 Task: Open a blank google sheet and write heading  Money ManagerAdd Descriptions in a column and its values below  'Salary, Rent, Groceries, Utilities, Dining out, Transportation & Entertainment. 'Add Categories in next column and its values below  Income, Expense, Expense, Expense, Expense, Expense & Expense. Add Amount in next column and its values below  $2,500, $800, $200, $100, $50, $30 & $100Add Dates in next column and its values below  2023-05-01, 2023-05-05, 2023-05-10, 2023-05-15, 2023-05-20, 2023-05-25 & 2023-05-31Save page DashboardFinAnalyticsbook
Action: Mouse moved to (241, 165)
Screenshot: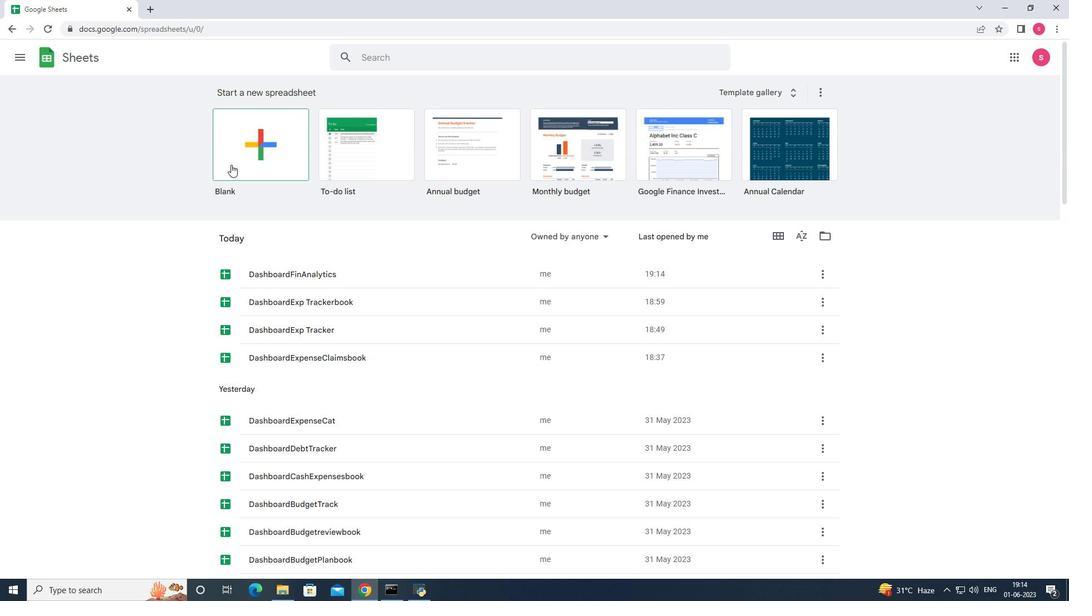 
Action: Mouse pressed left at (241, 165)
Screenshot: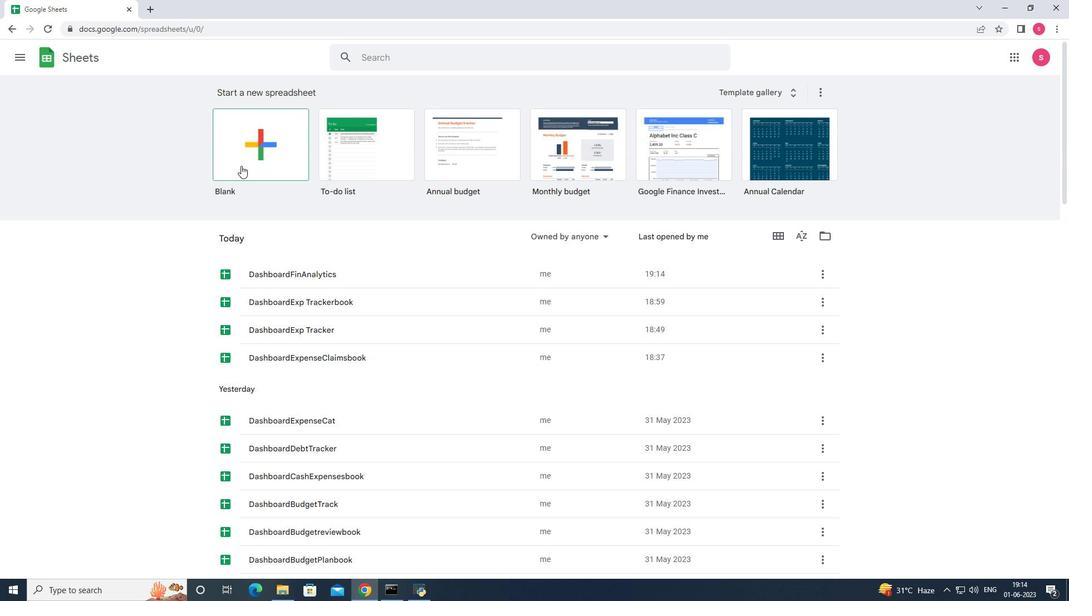 
Action: Key pressed <Key.shift>Money<Key.space><Key.shift>m<Key.backspace><Key.shift>Manager<Key.enter><Key.shift>Descriptions<Key.enter><Key.shift><Key.shift><Key.shift>Salary<Key.enter><Key.shift>Rent<Key.enter><Key.shift><Key.shift><Key.shift><Key.shift><Key.shift><Key.shift><Key.shift><Key.shift><Key.shift><Key.shift><Key.shift><Key.shift>Groceries<Key.enter><Key.shift><Key.shift>Utilities<Key.enter><Key.shift><Key.shift><Key.shift><Key.shift><Key.shift><Key.shift><Key.shift><Key.shift><Key.shift><Key.shift><Key.shift><Key.shift>Dining<Key.space><Key.shift>Out<Key.enter><Key.shift>Transportation<Key.enter><Key.shift>Entertainment<Key.enter><Key.right><Key.up><Key.up><Key.up><Key.up><Key.up><Key.up><Key.up><Key.up><Key.shift><Key.shift><Key.shift><Key.shift>Categories<Key.enter><Key.shift><Key.shift><Key.shift><Key.shift><Key.shift><Key.shift><Key.shift><Key.shift><Key.shift><Key.shift><Key.shift><Key.shift><Key.shift><Key.shift><Key.shift><Key.shift><Key.shift><Key.shift><Key.shift><Key.shift><Key.shift><Key.shift><Key.shift><Key.shift>i<Key.backspace><Key.shift><Key.shift><Key.shift><Key.shift>Income<Key.enter><Key.shift>Expense<Key.enter><Key.shift>Expense<Key.enter><Key.shift>Expense<Key.enter><Key.shift>Expense<Key.enter><Key.shift>Expense<Key.enter><Key.shift>Expense<Key.enter><Key.right><Key.up><Key.up><Key.up><Key.up><Key.up><Key.up><Key.up><Key.up><Key.shift>Amount<Key.enter>2500<Key.enter>800<Key.enter>200<Key.enter>100<Key.enter>50<Key.enter>30<Key.enter>100<Key.right>
Screenshot: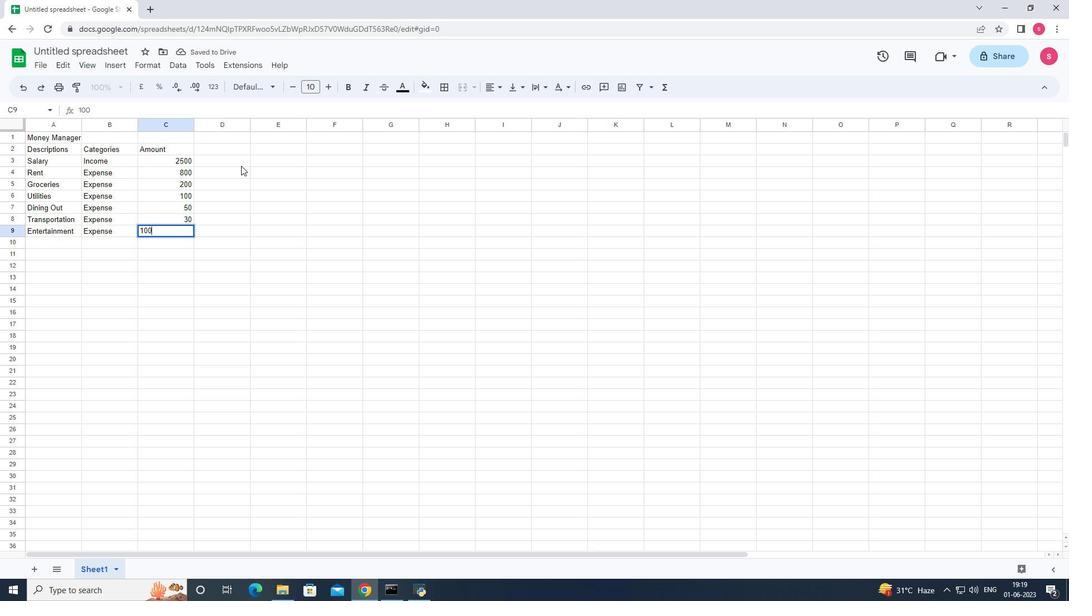 
Action: Mouse moved to (155, 165)
Screenshot: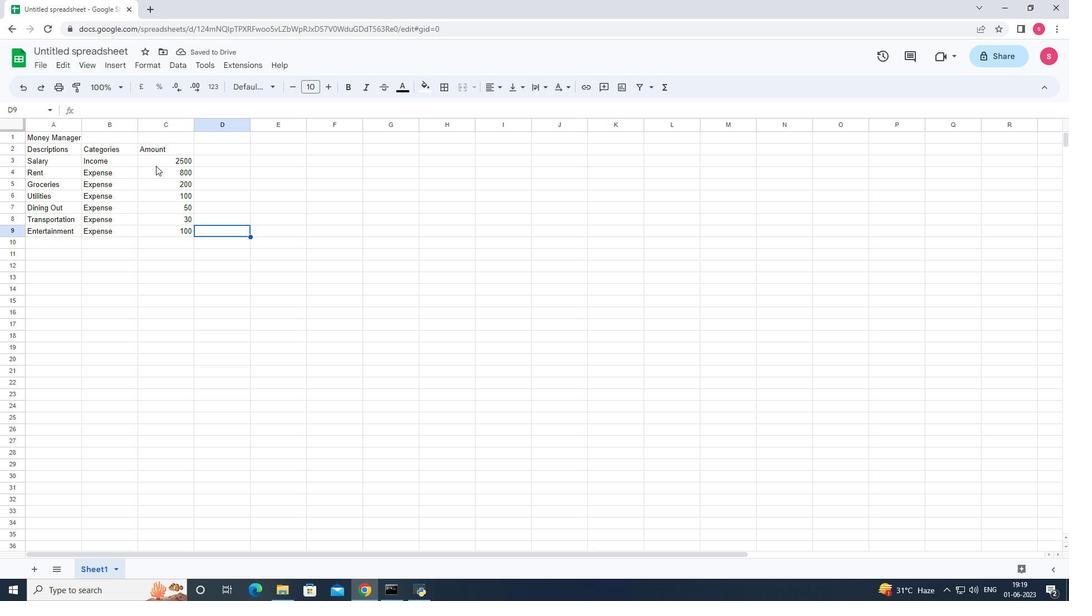 
Action: Mouse pressed left at (155, 165)
Screenshot: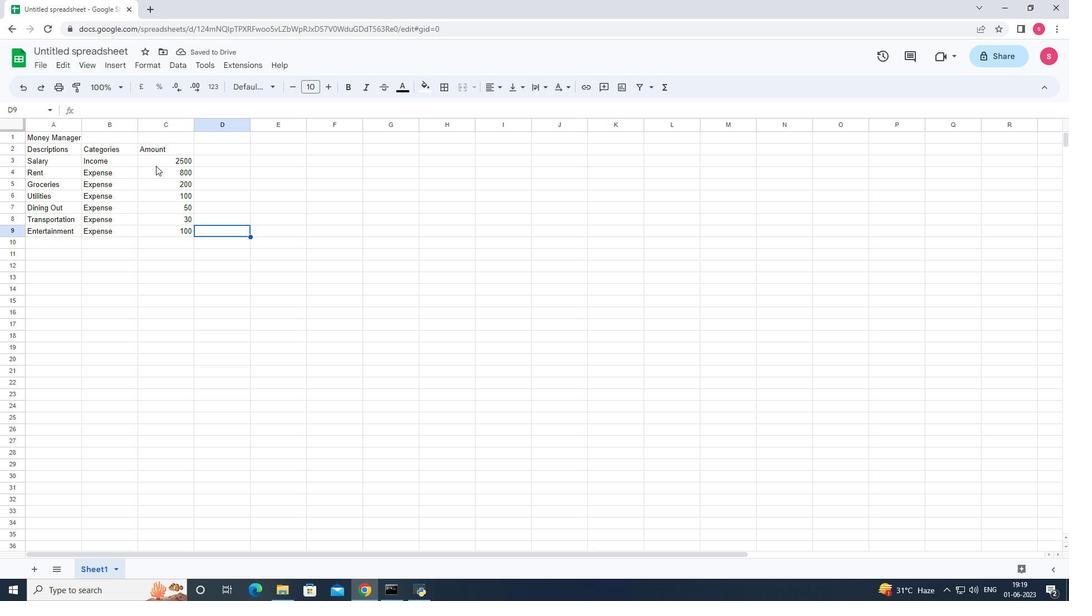 
Action: Mouse moved to (147, 69)
Screenshot: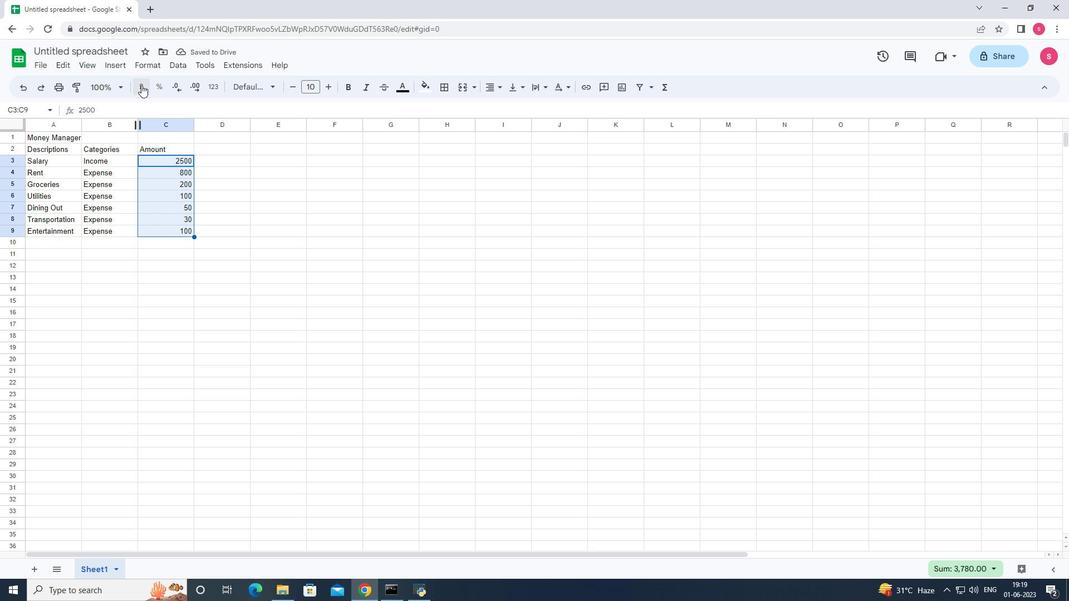 
Action: Mouse pressed left at (147, 69)
Screenshot: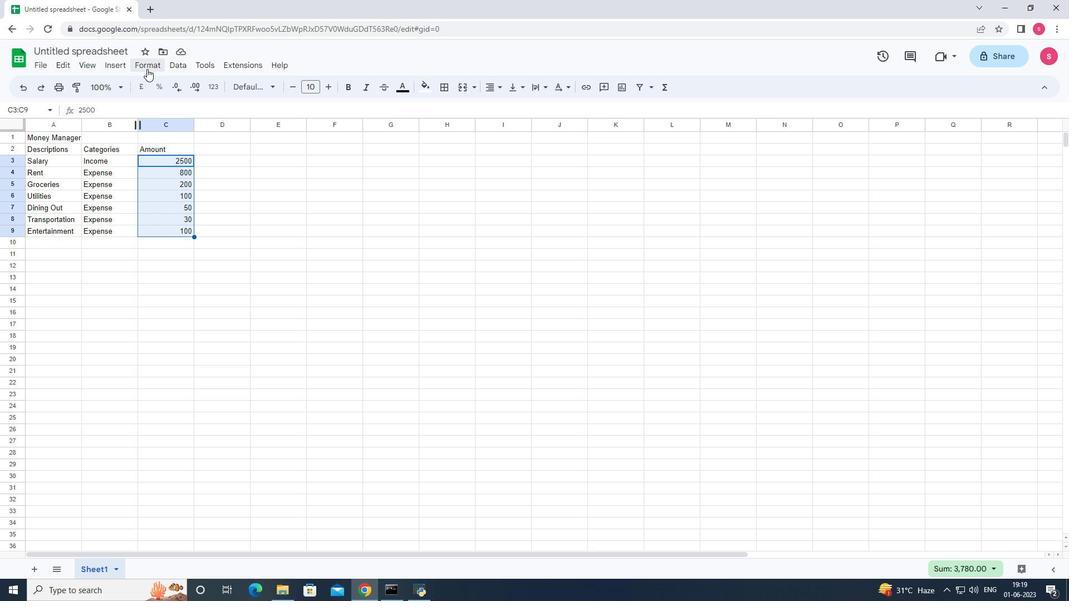 
Action: Mouse moved to (162, 111)
Screenshot: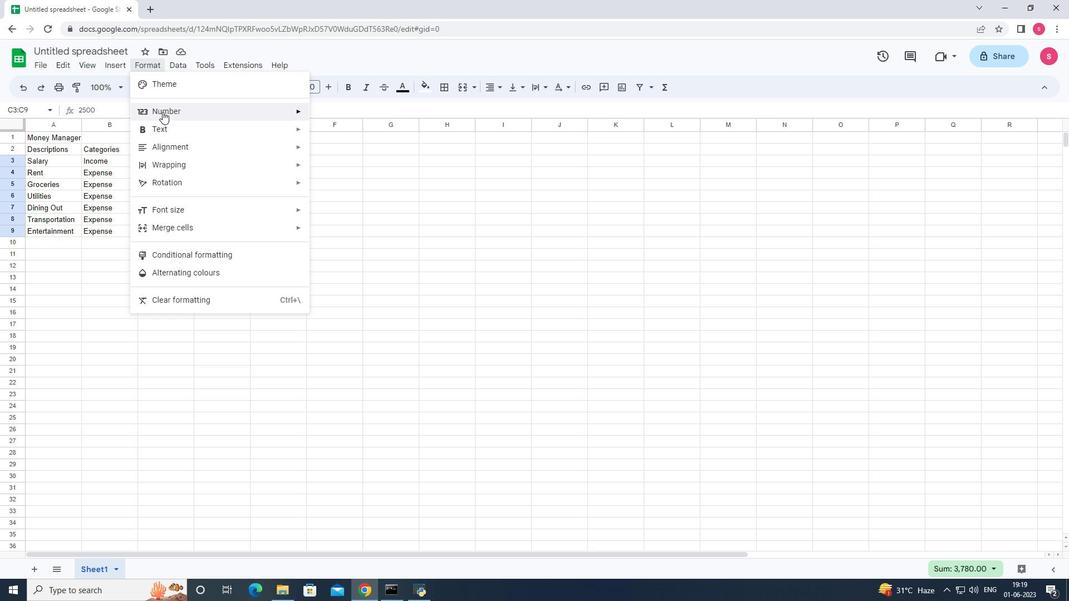 
Action: Mouse pressed left at (162, 111)
Screenshot: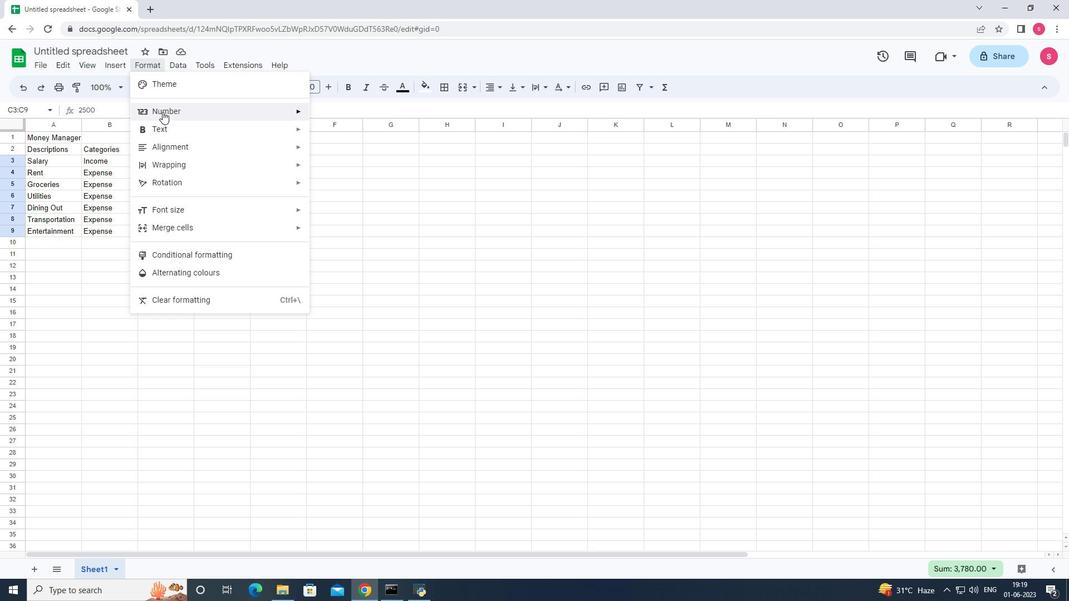 
Action: Mouse moved to (279, 115)
Screenshot: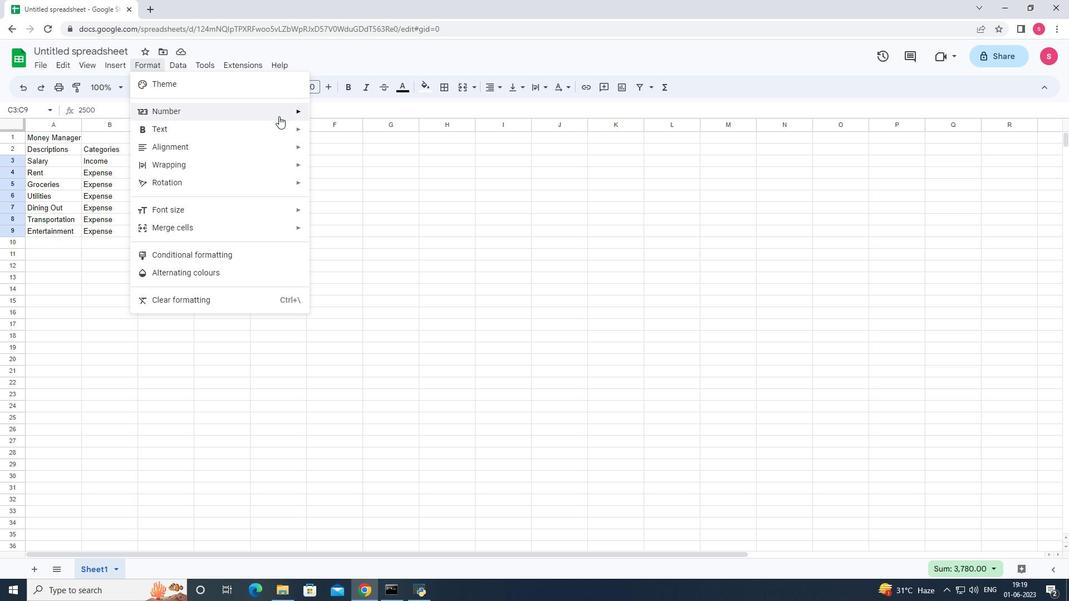 
Action: Mouse pressed left at (279, 115)
Screenshot: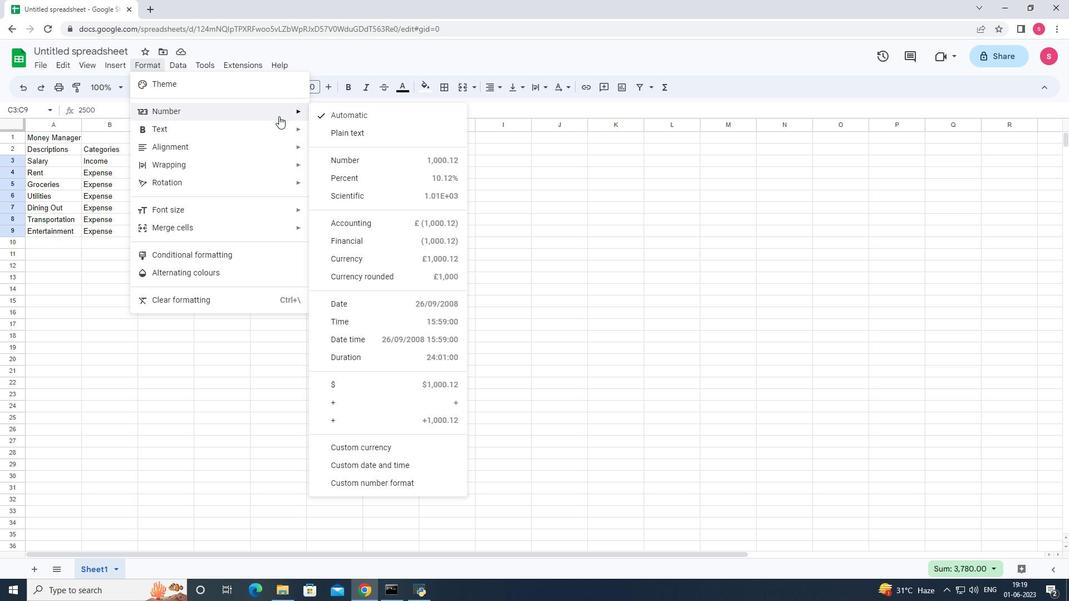 
Action: Mouse moved to (311, 147)
Screenshot: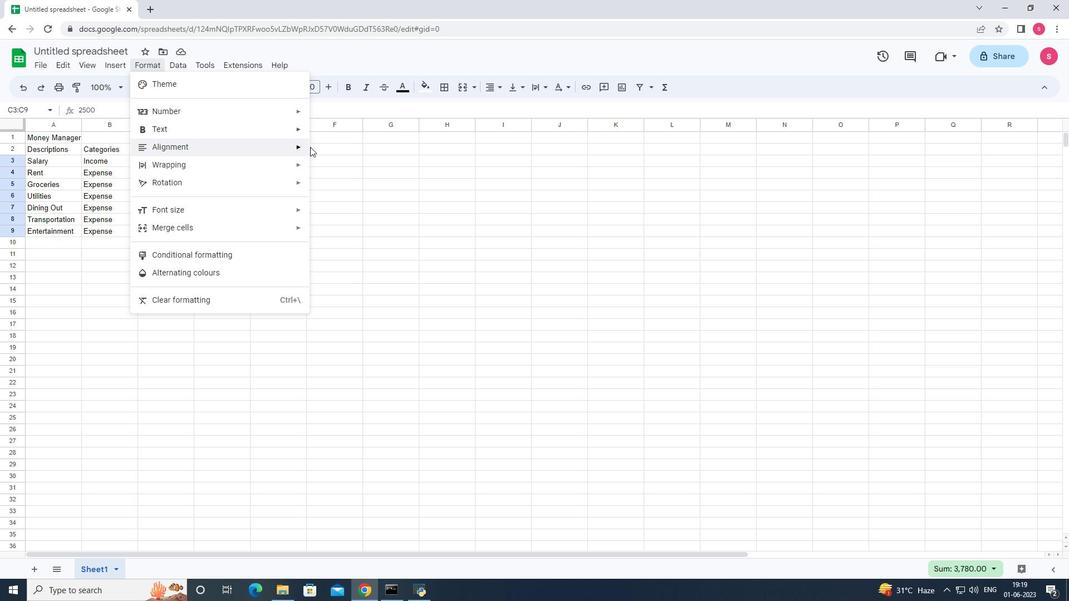 
Action: Mouse pressed right at (311, 147)
Screenshot: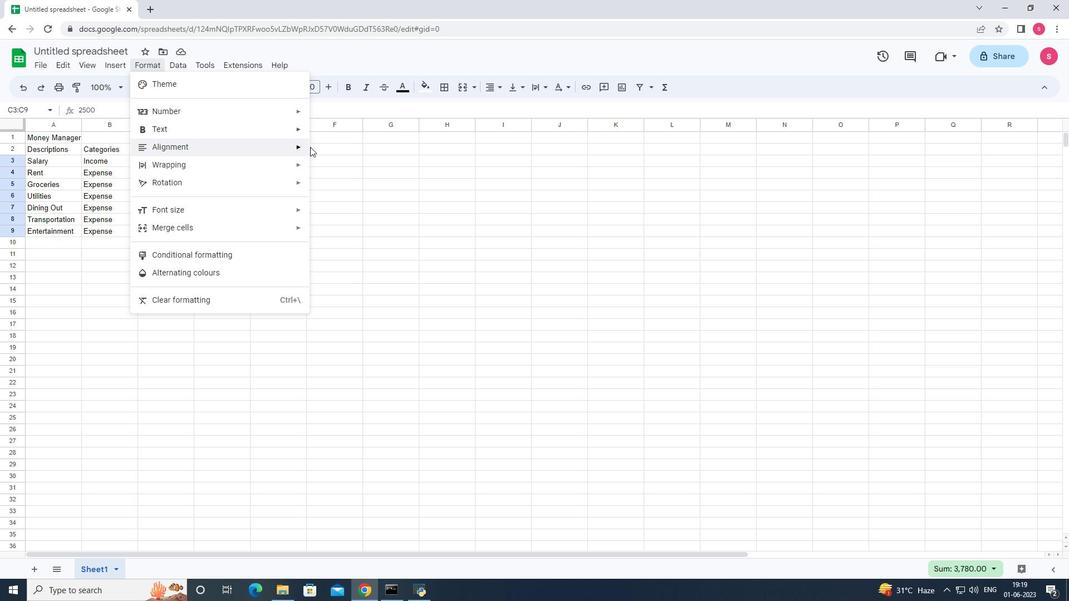 
Action: Mouse moved to (158, 63)
Screenshot: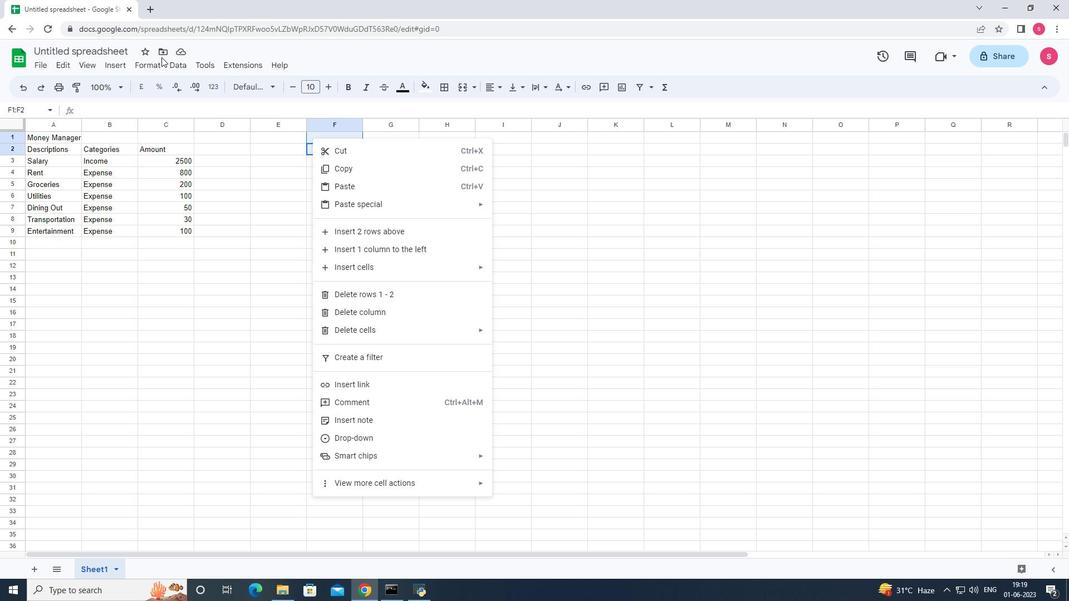 
Action: Mouse pressed left at (158, 63)
Screenshot: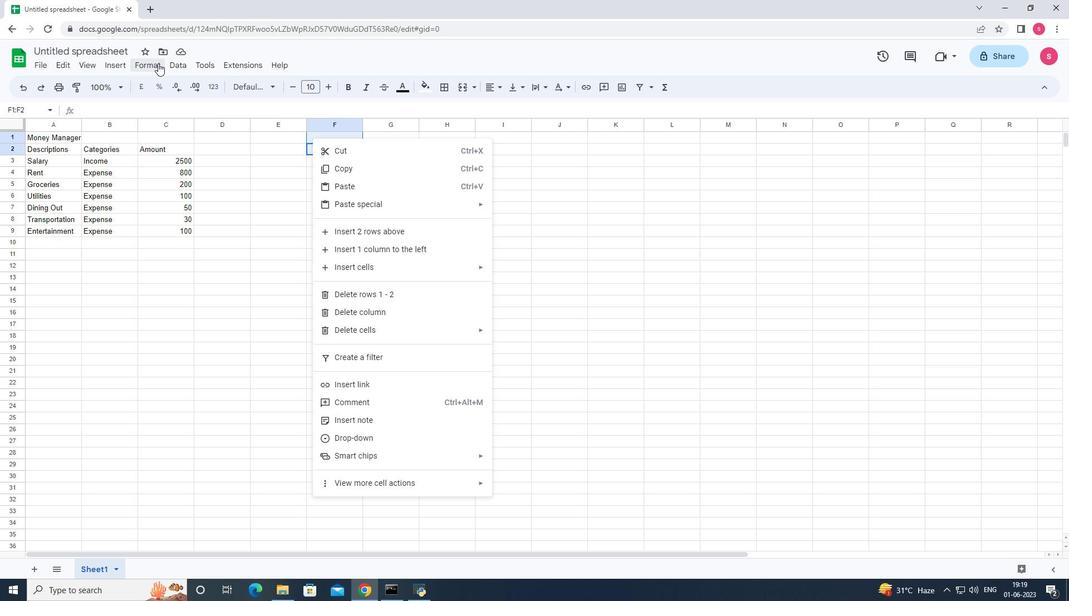 
Action: Mouse moved to (214, 120)
Screenshot: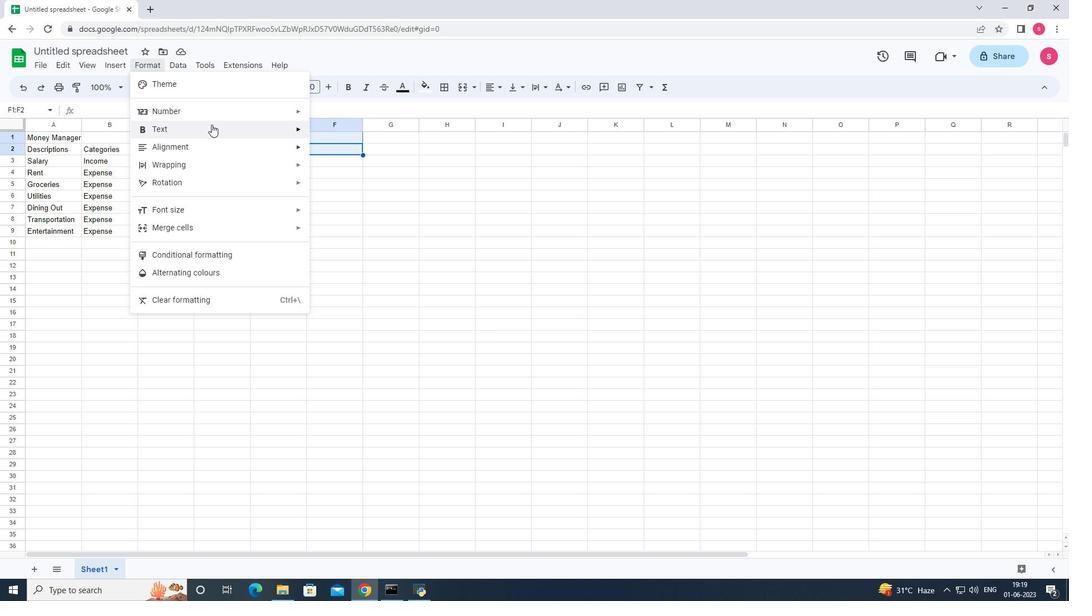 
Action: Mouse pressed left at (214, 120)
Screenshot: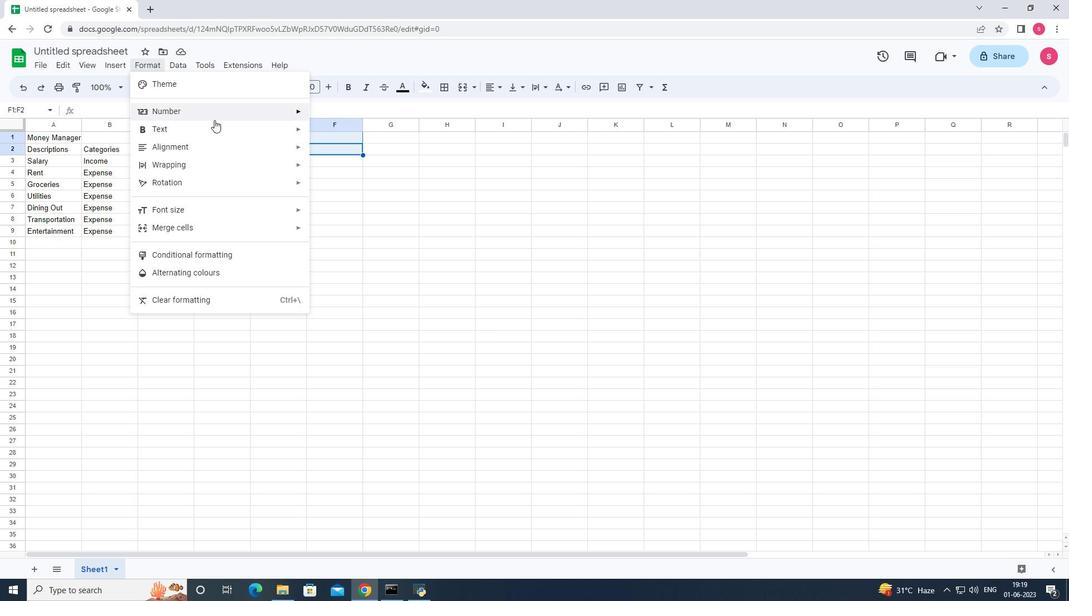 
Action: Mouse moved to (372, 450)
Screenshot: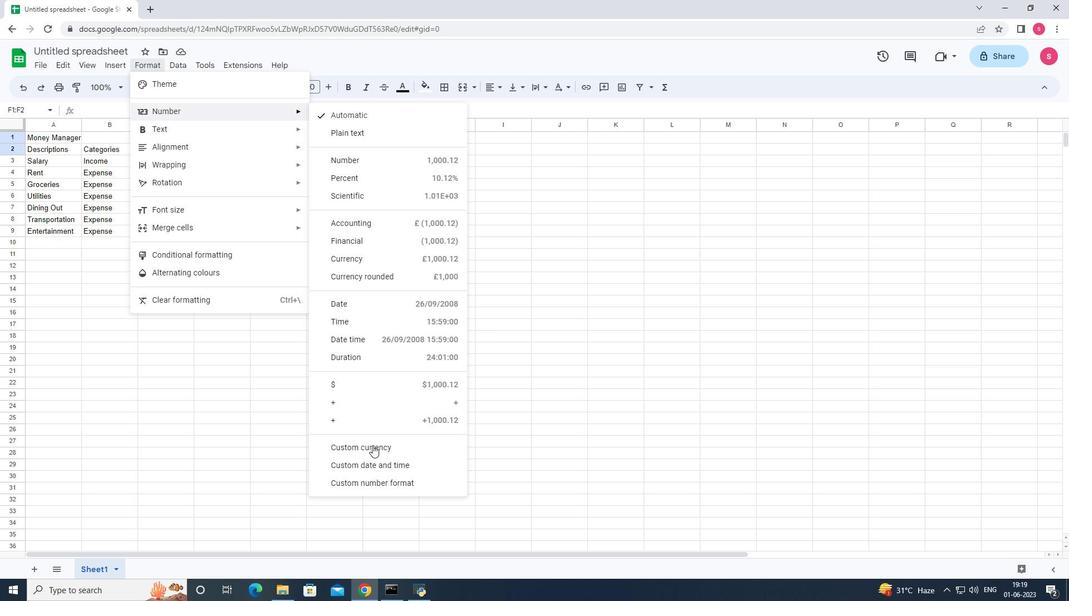 
Action: Mouse pressed left at (372, 450)
Screenshot: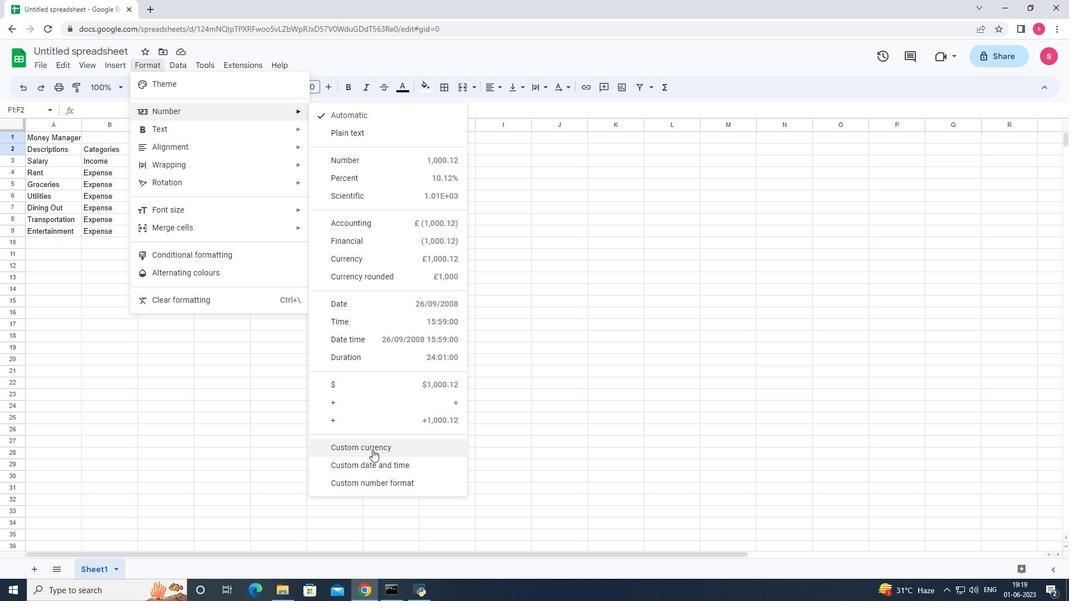 
Action: Mouse moved to (541, 253)
Screenshot: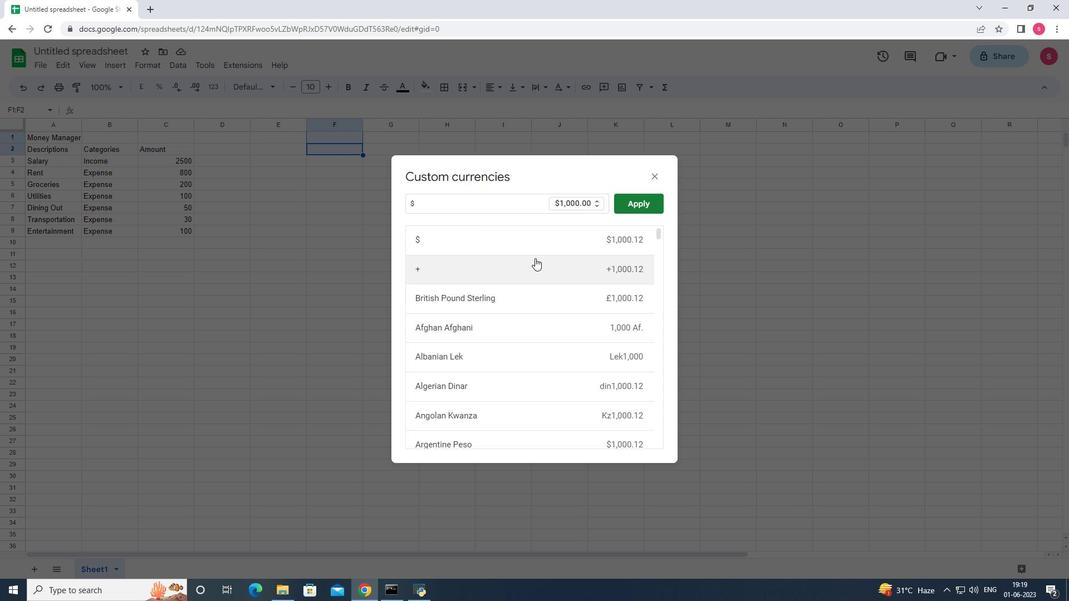 
Action: Mouse pressed left at (541, 253)
Screenshot: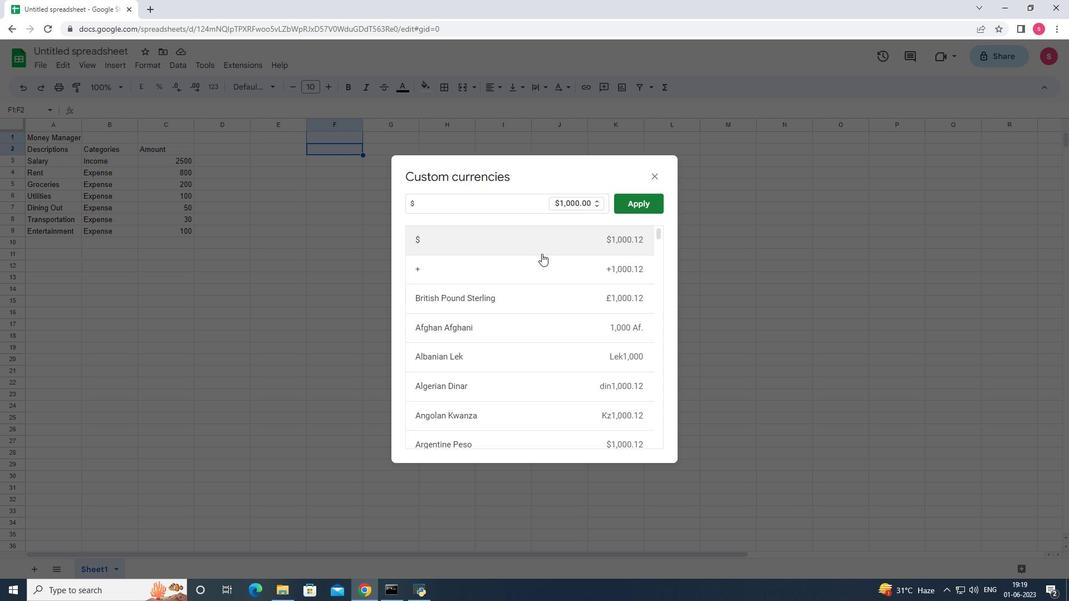 
Action: Mouse moved to (632, 206)
Screenshot: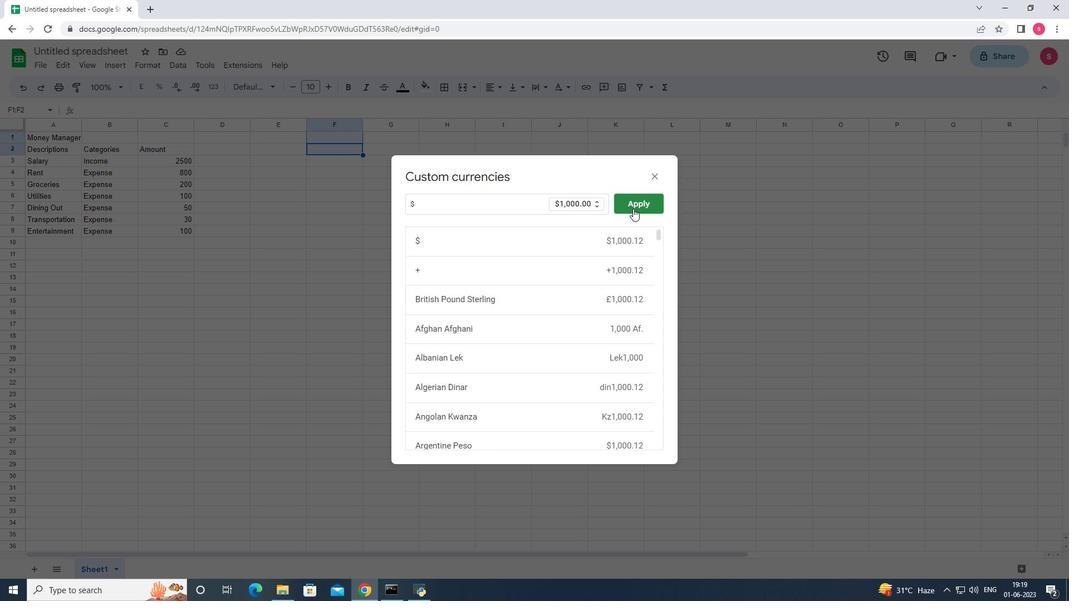 
Action: Mouse pressed left at (632, 206)
Screenshot: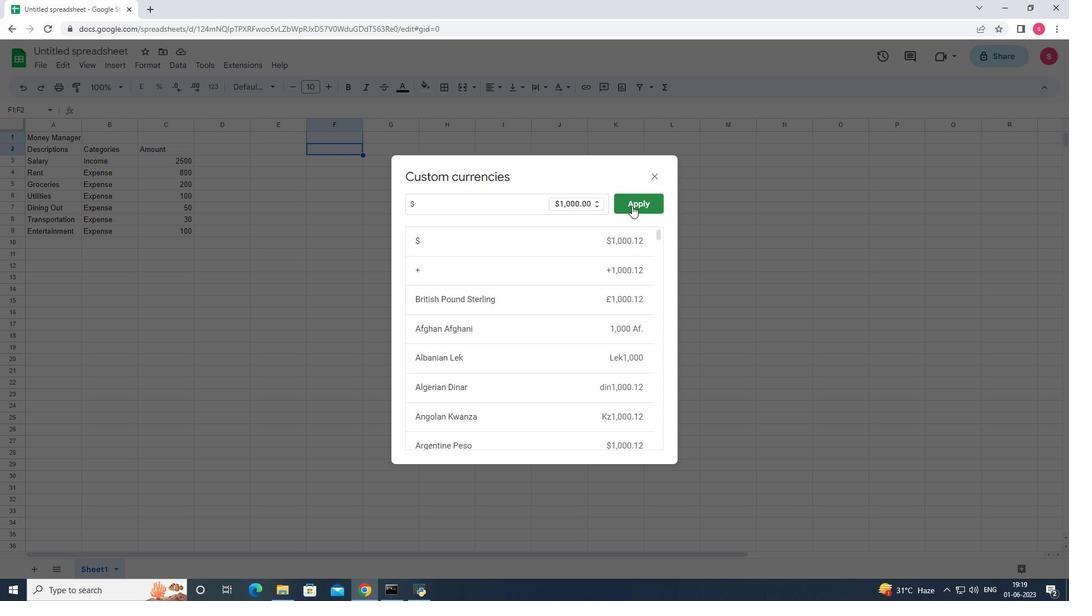 
Action: Mouse moved to (165, 161)
Screenshot: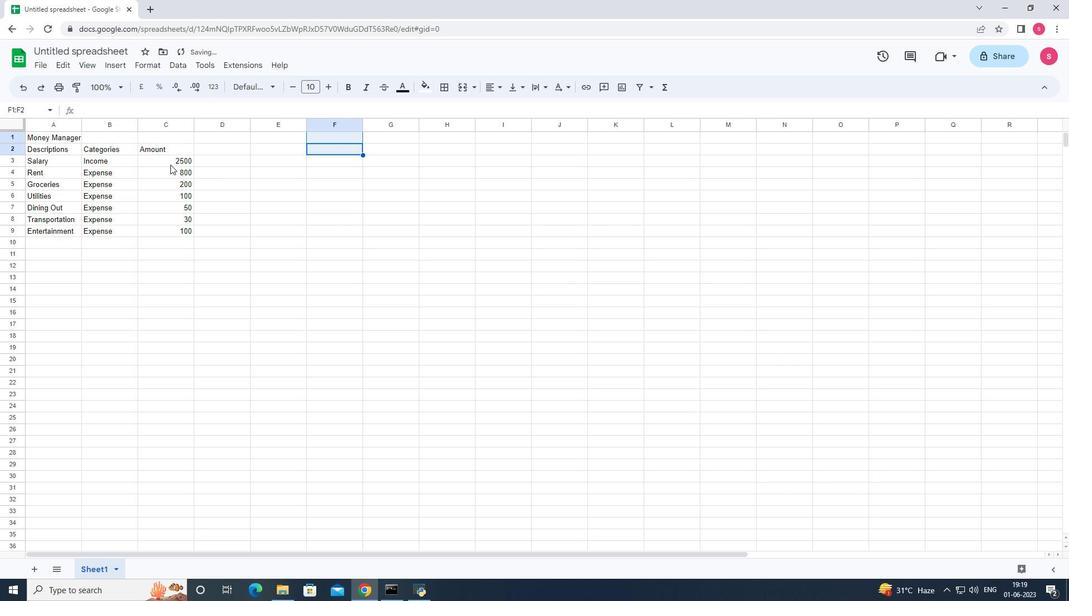 
Action: Mouse pressed left at (165, 161)
Screenshot: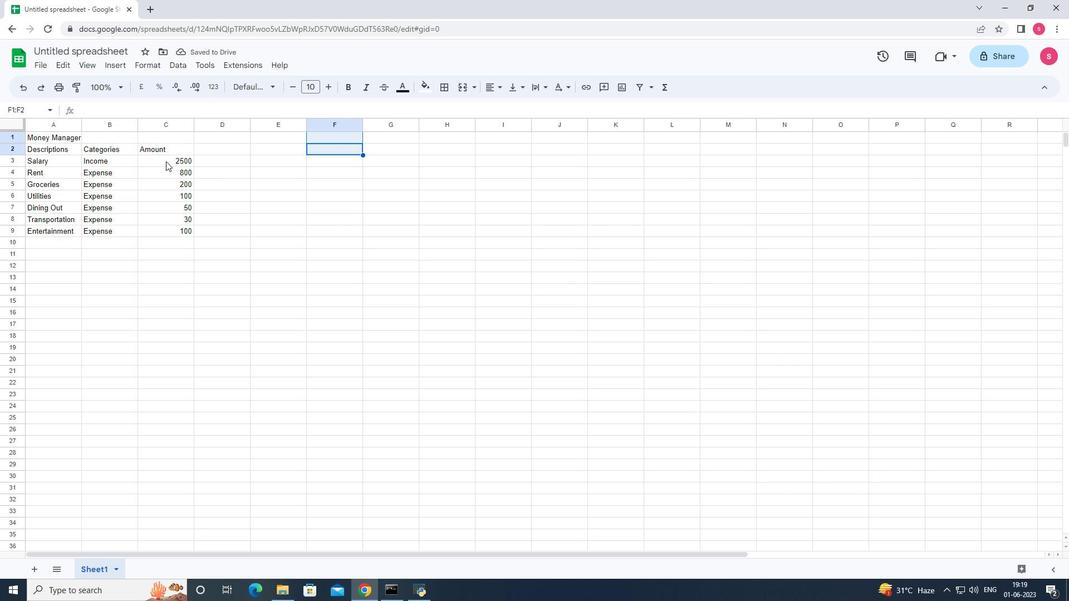 
Action: Mouse moved to (150, 64)
Screenshot: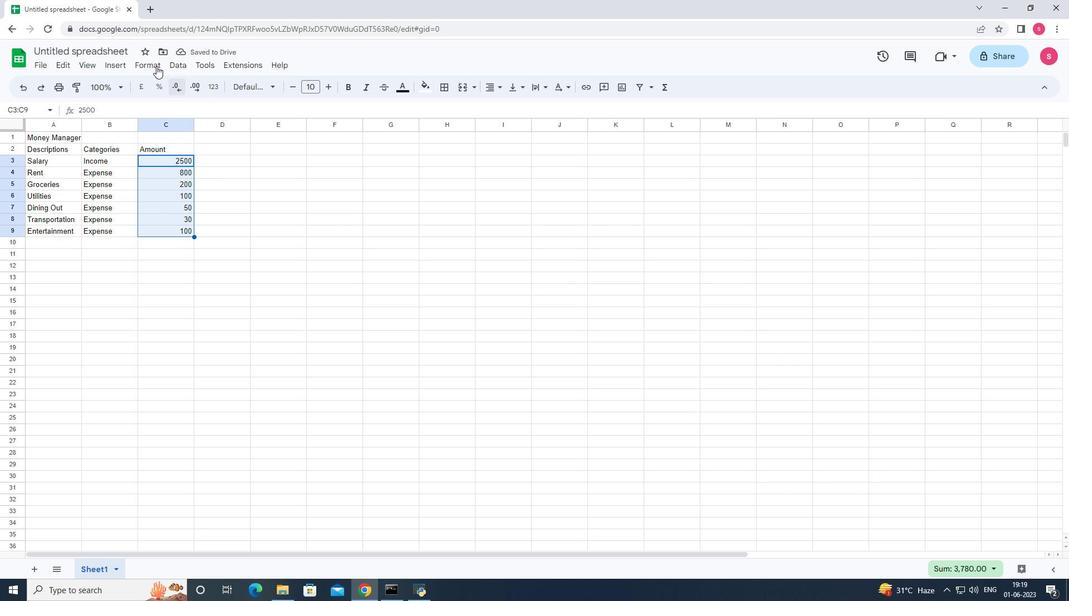 
Action: Mouse pressed left at (150, 64)
Screenshot: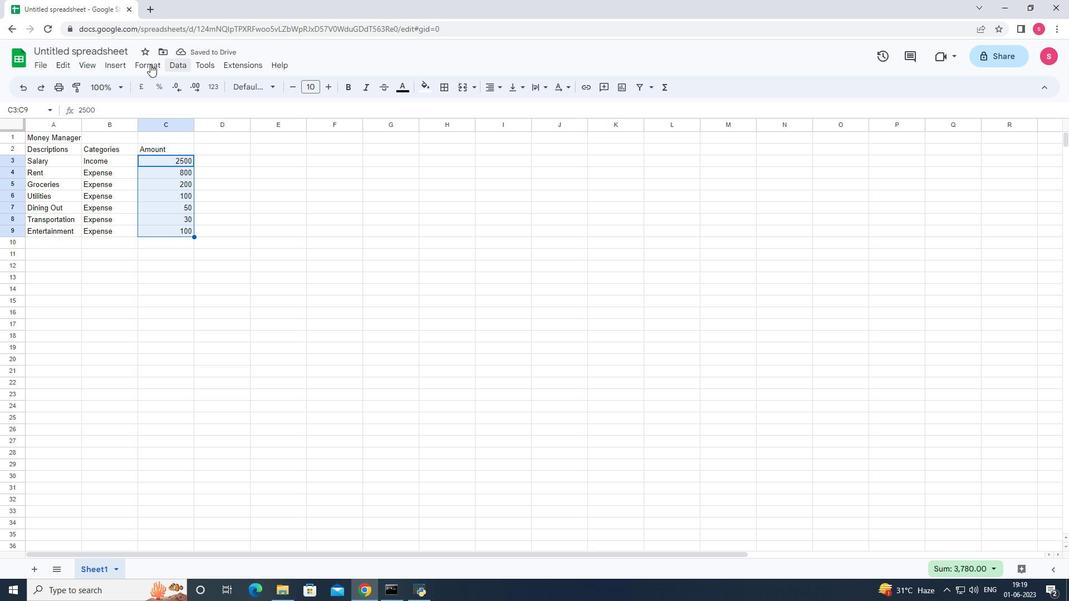 
Action: Mouse moved to (188, 115)
Screenshot: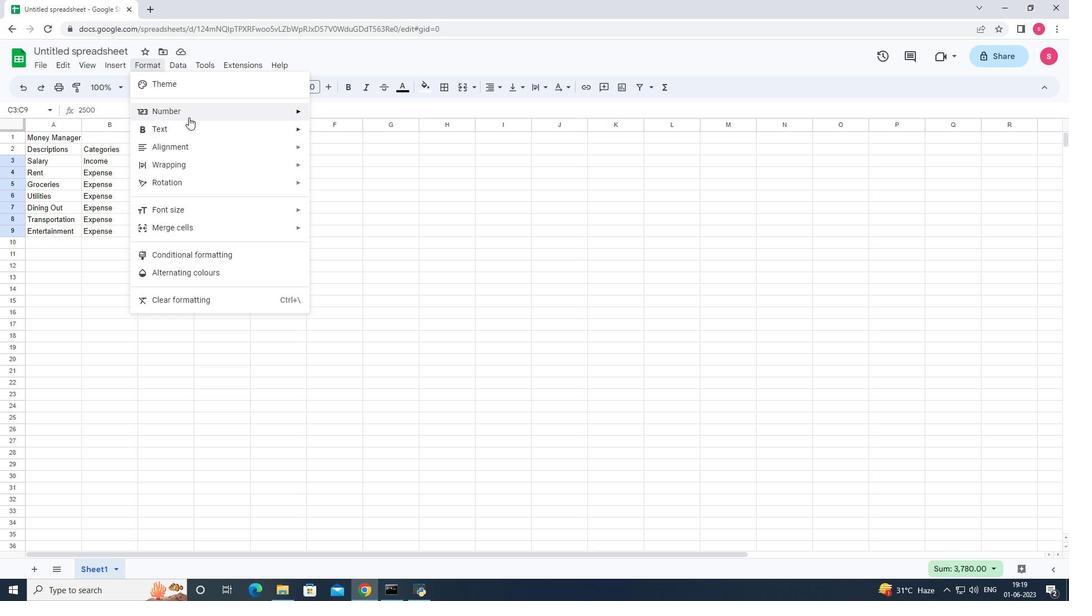 
Action: Mouse pressed left at (188, 115)
Screenshot: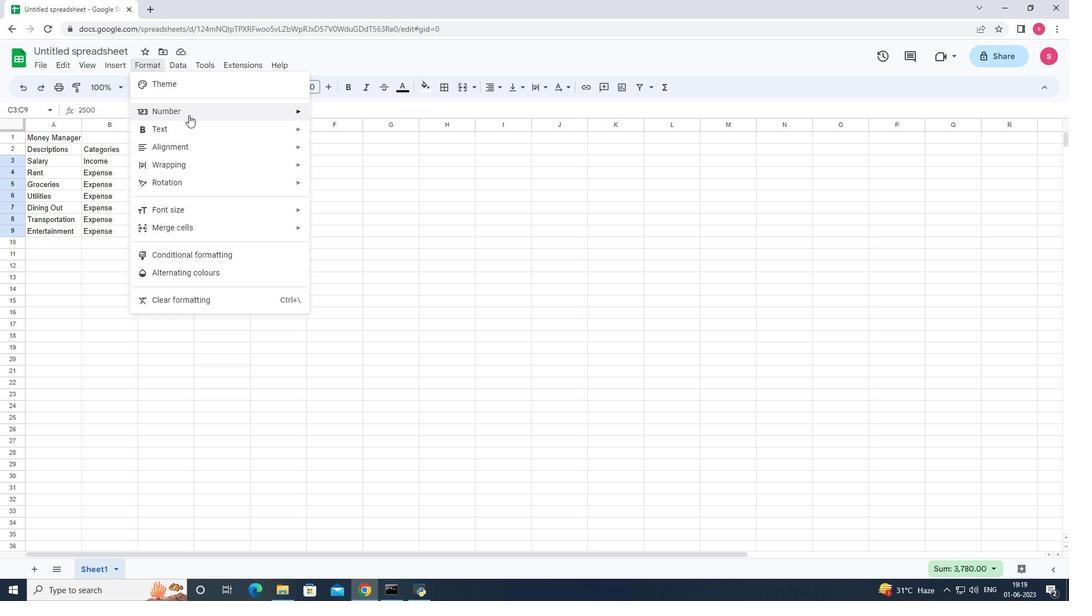 
Action: Mouse moved to (387, 445)
Screenshot: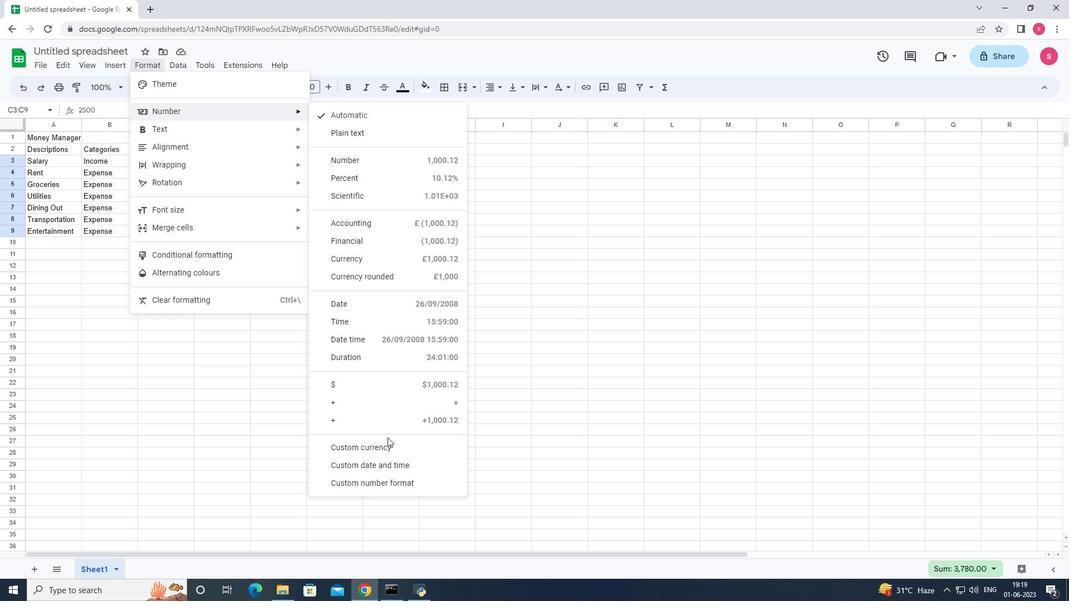
Action: Mouse pressed left at (387, 445)
Screenshot: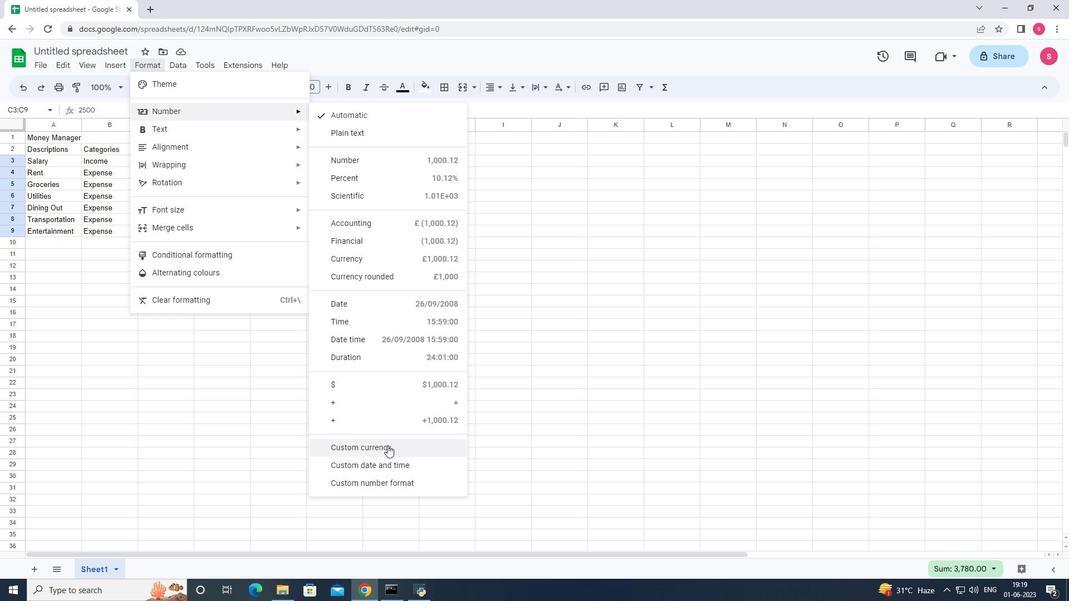 
Action: Mouse moved to (501, 250)
Screenshot: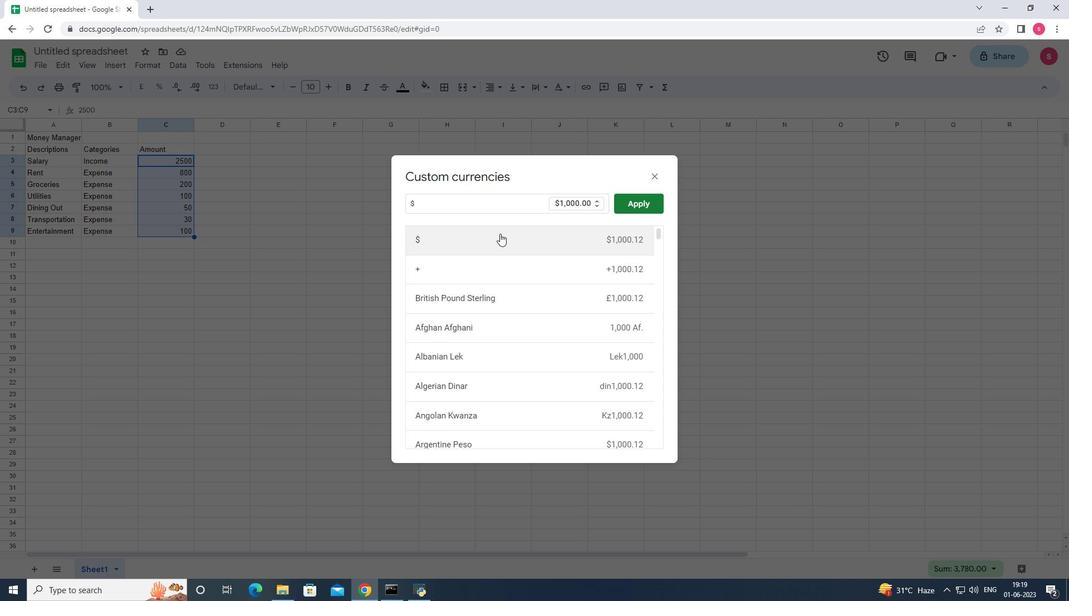 
Action: Mouse pressed left at (501, 250)
Screenshot: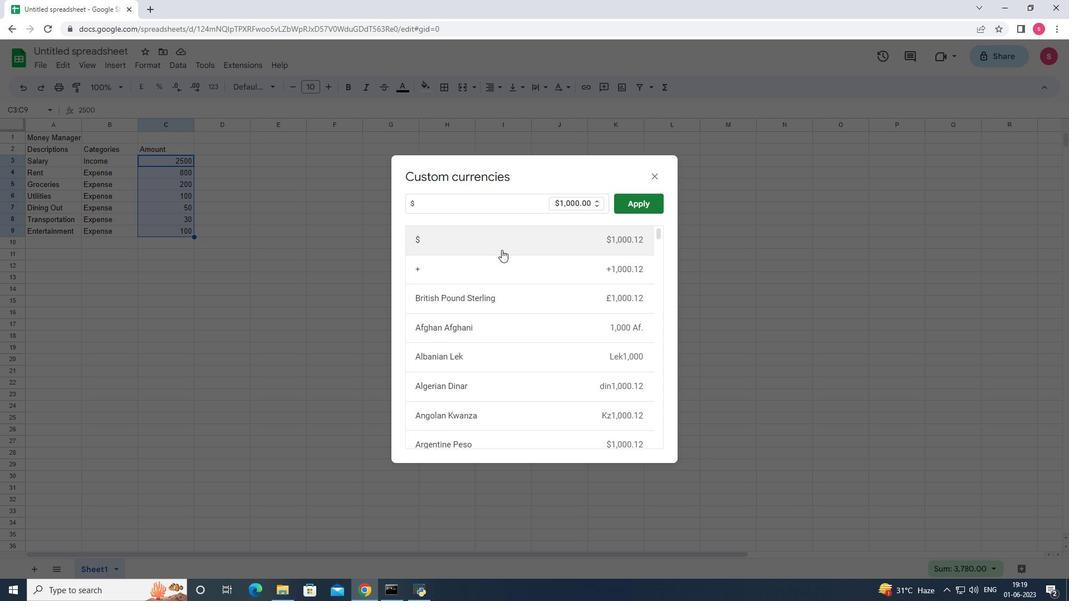 
Action: Mouse moved to (634, 208)
Screenshot: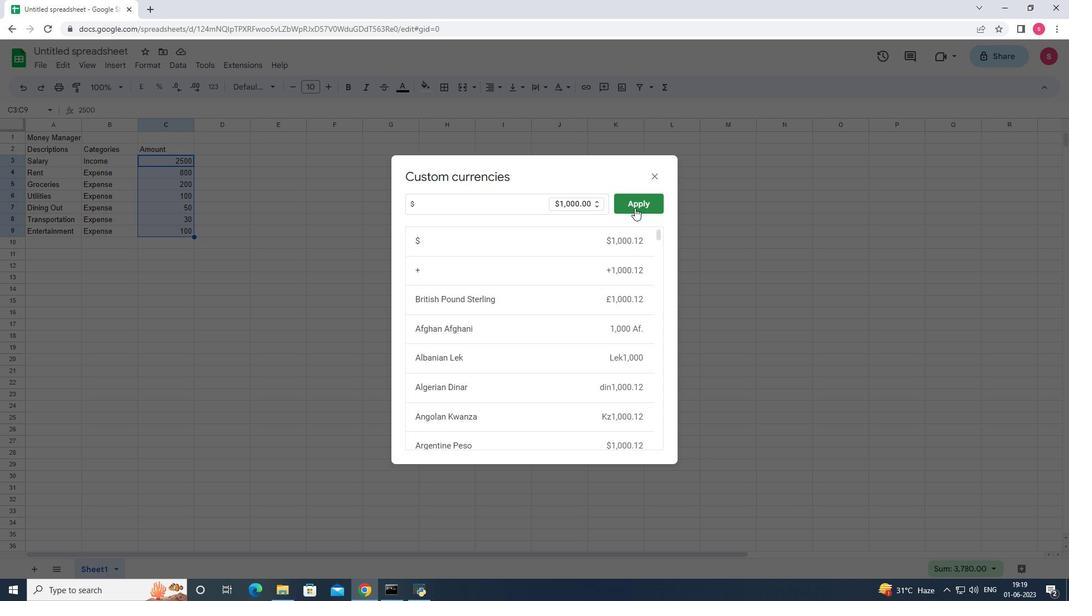 
Action: Mouse pressed left at (634, 208)
Screenshot: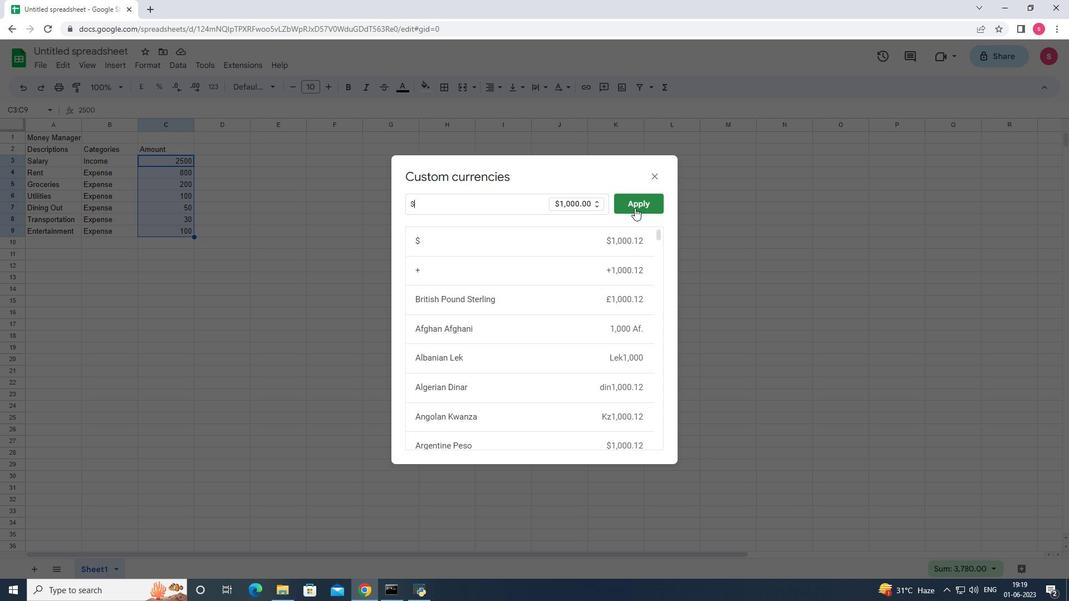 
Action: Mouse moved to (233, 151)
Screenshot: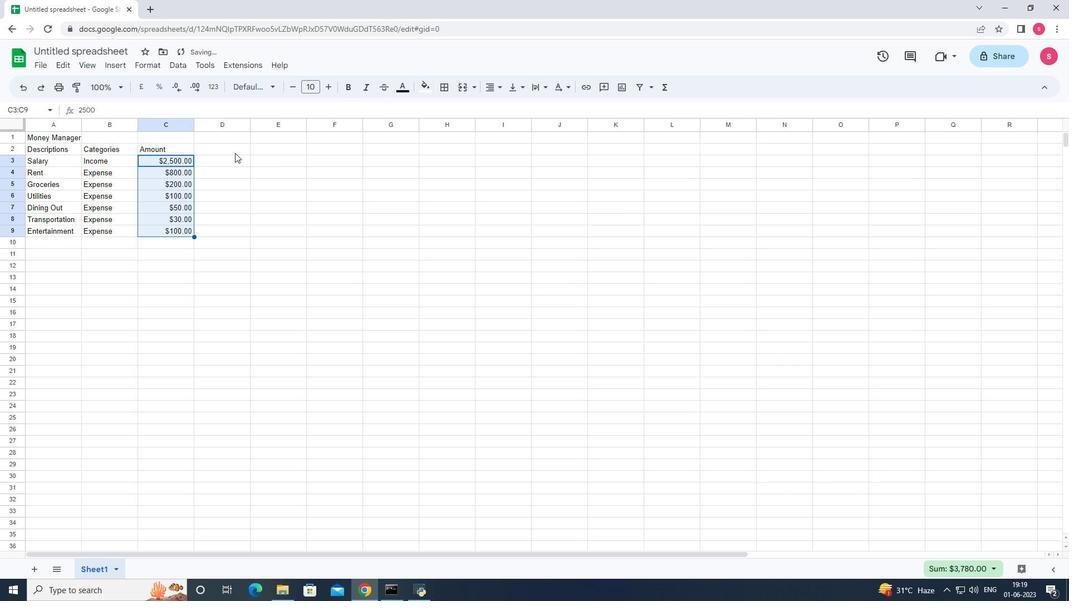 
Action: Mouse pressed left at (233, 151)
Screenshot: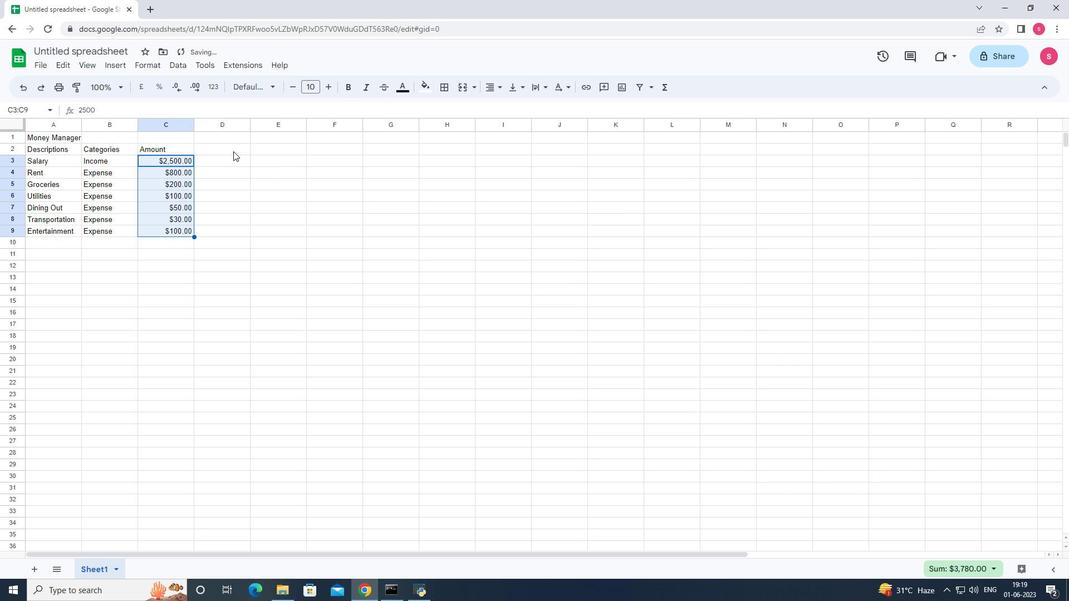 
Action: Mouse moved to (231, 201)
Screenshot: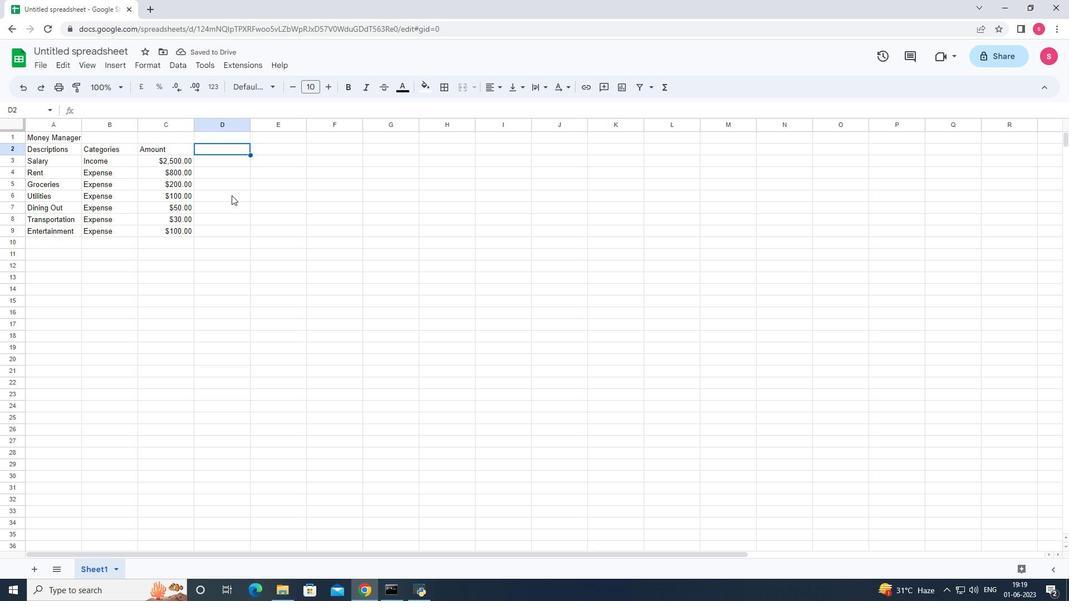
Action: Key pressed <Key.shift>Dates<Key.enter>2023-05-01<Key.enter>2023-05-05<Key.enter>2023-05-10<Key.enter>2023-05-15<Key.enter>2023-05-20<Key.enter>2023-05-25<Key.enter>2023-053<Key.backspace>-31<Key.enter>
Screenshot: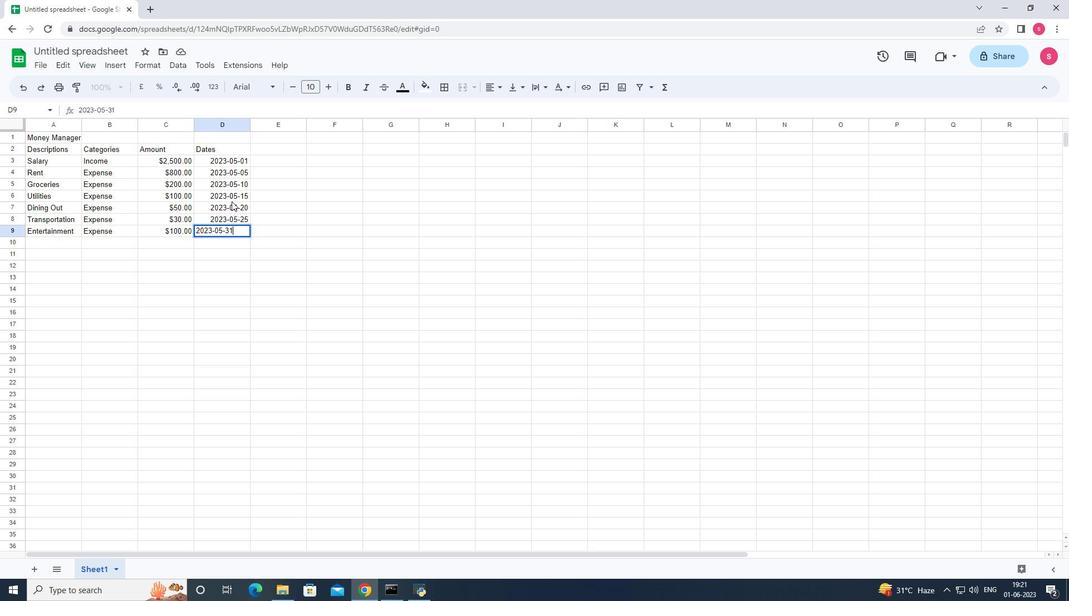 
Action: Mouse moved to (102, 51)
Screenshot: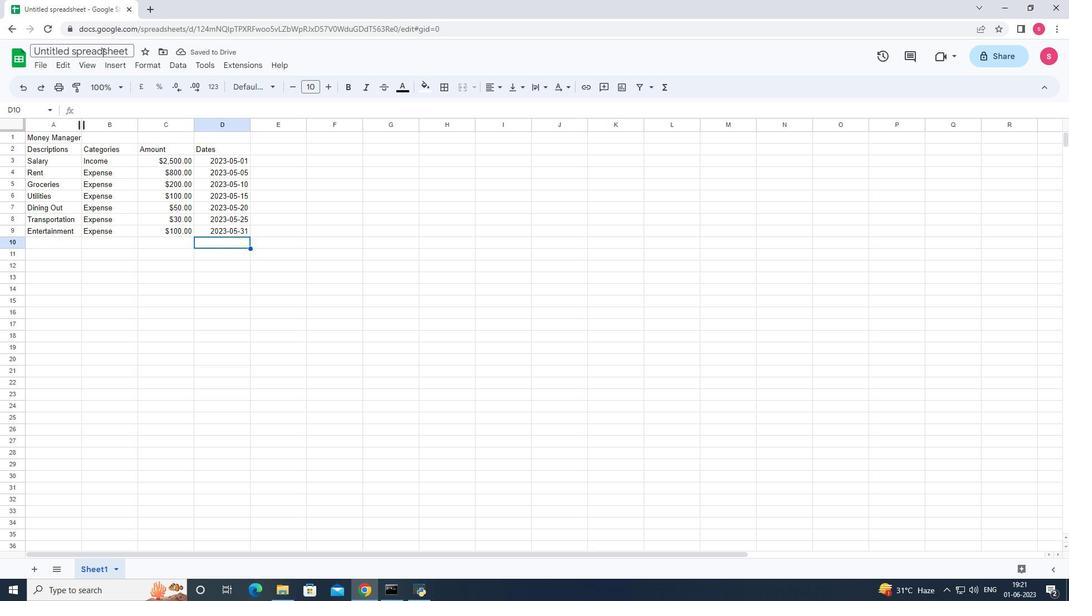 
Action: Mouse pressed left at (102, 51)
Screenshot: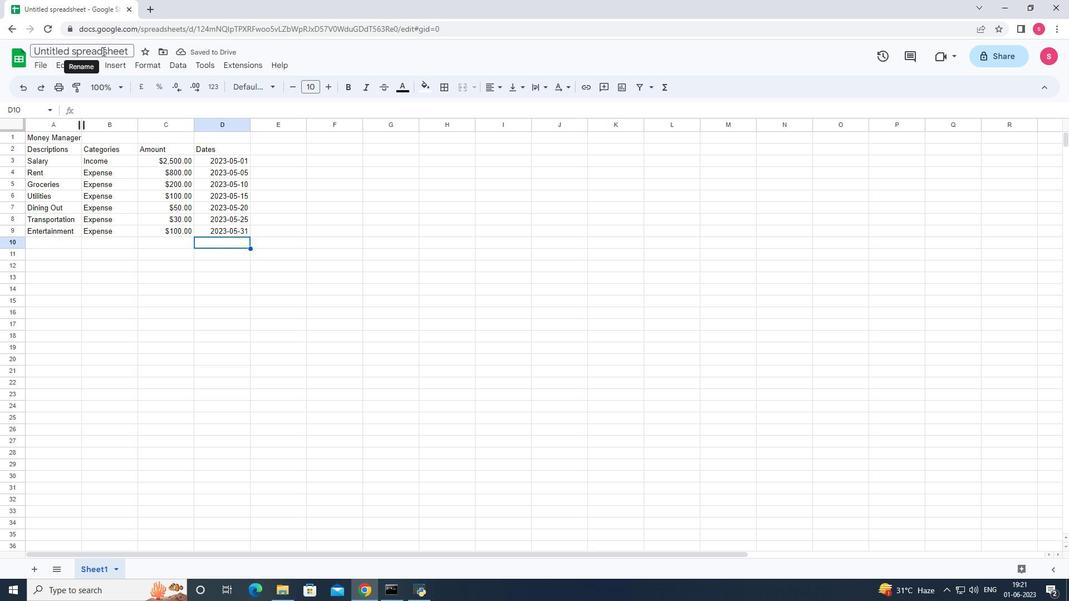 
Action: Mouse moved to (103, 51)
Screenshot: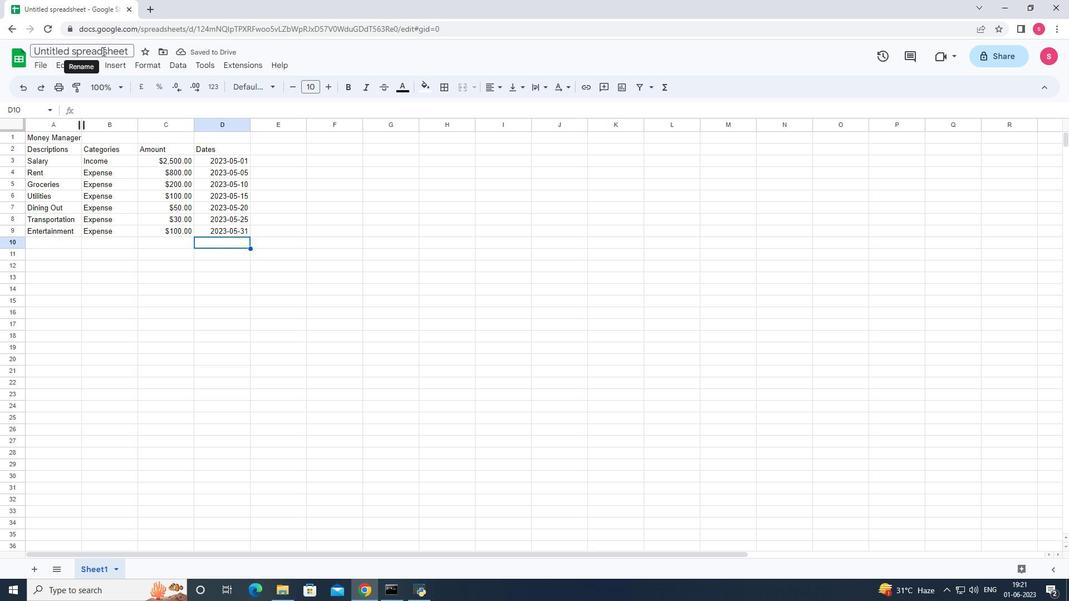 
Action: Key pressed <Key.backspace><Key.shift>Dashboard<Key.shift>Fin<Key.shift>Analyticsbook
Screenshot: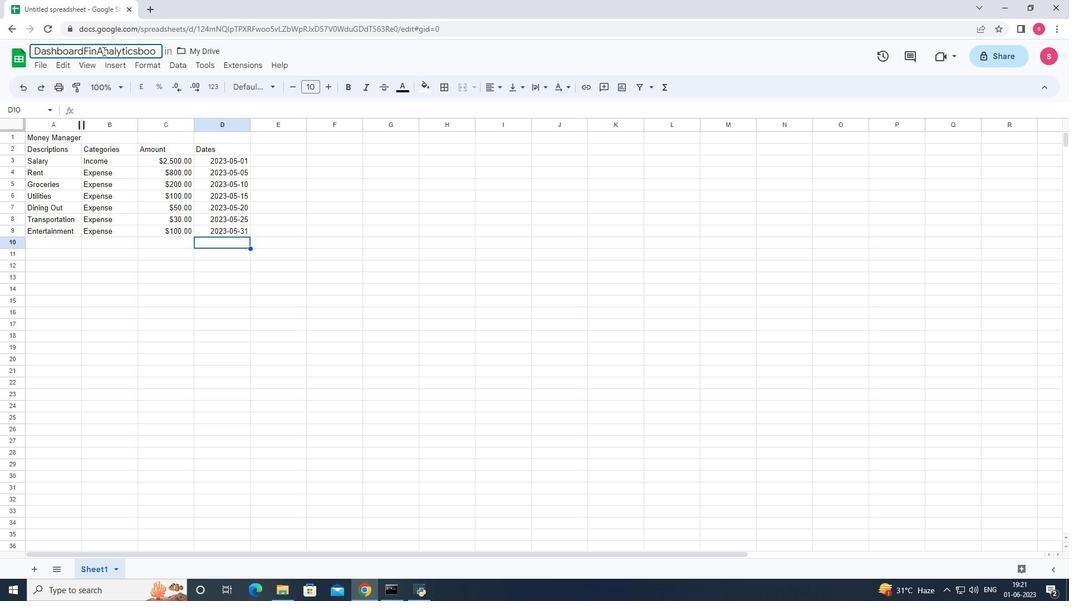 
Action: Mouse moved to (160, 297)
Screenshot: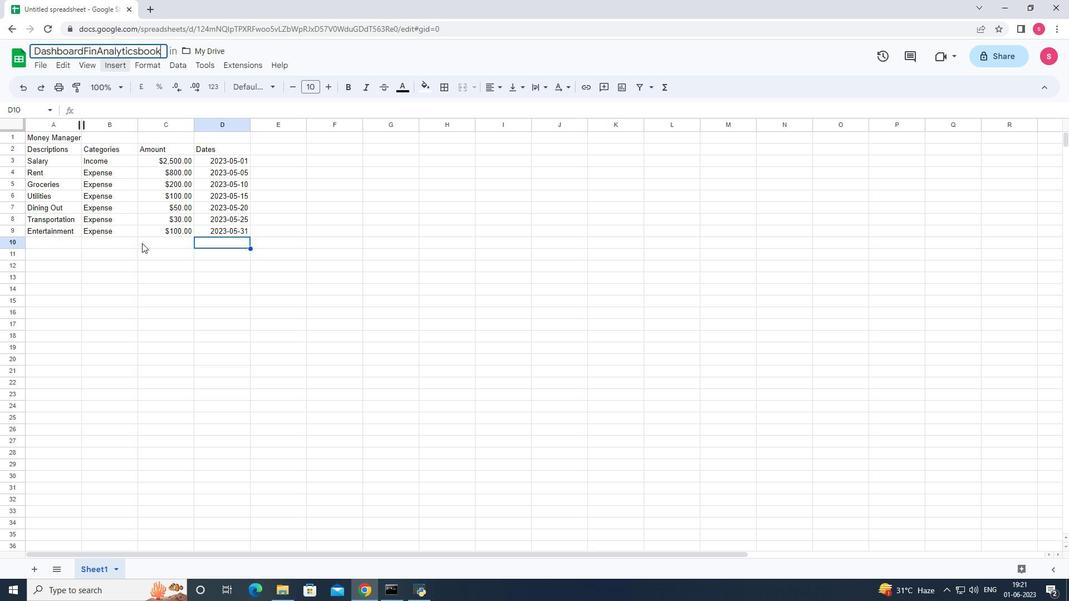 
Action: Mouse pressed left at (160, 297)
Screenshot: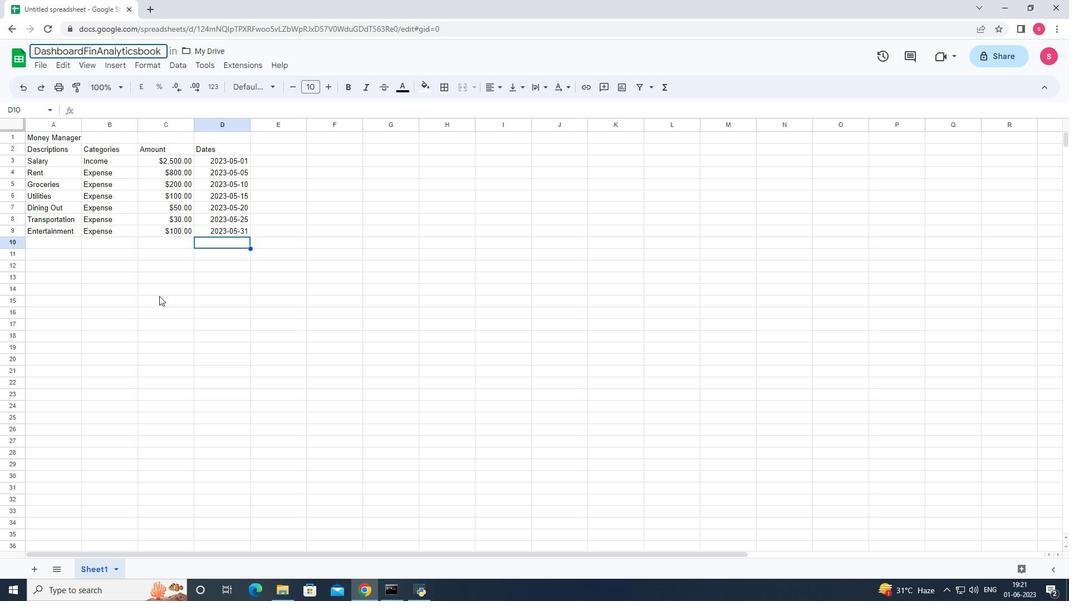 
Action: Mouse moved to (82, 128)
Screenshot: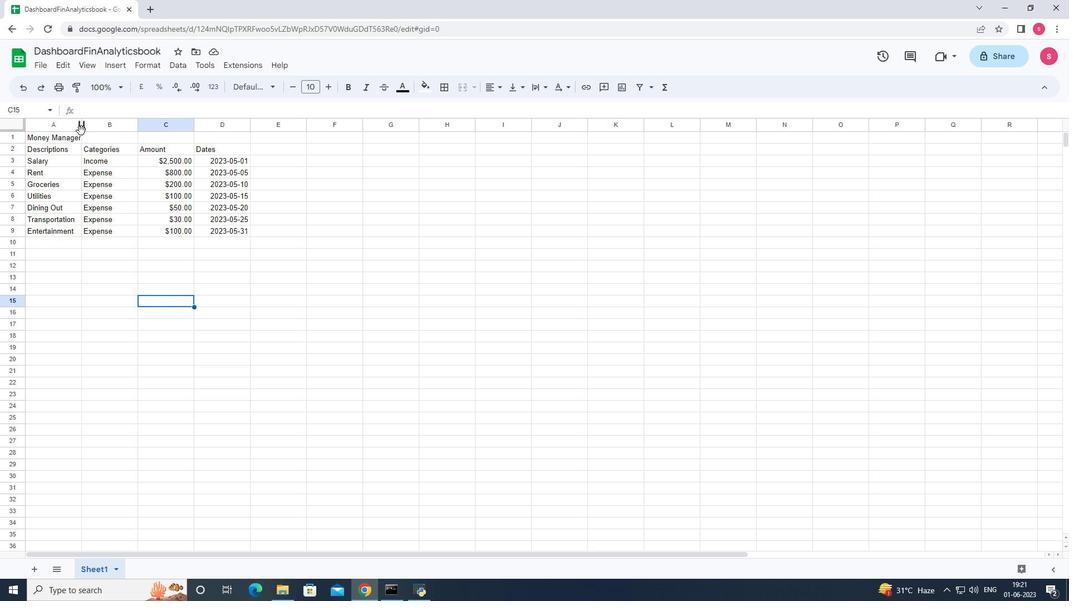 
Action: Mouse pressed left at (82, 128)
Screenshot: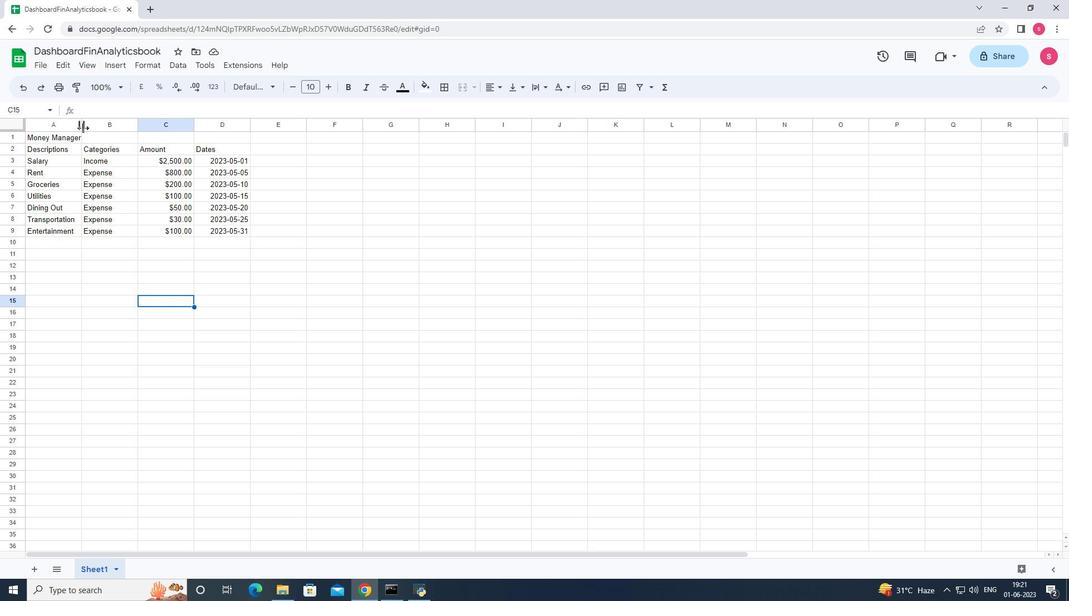 
Action: Mouse pressed left at (82, 128)
Screenshot: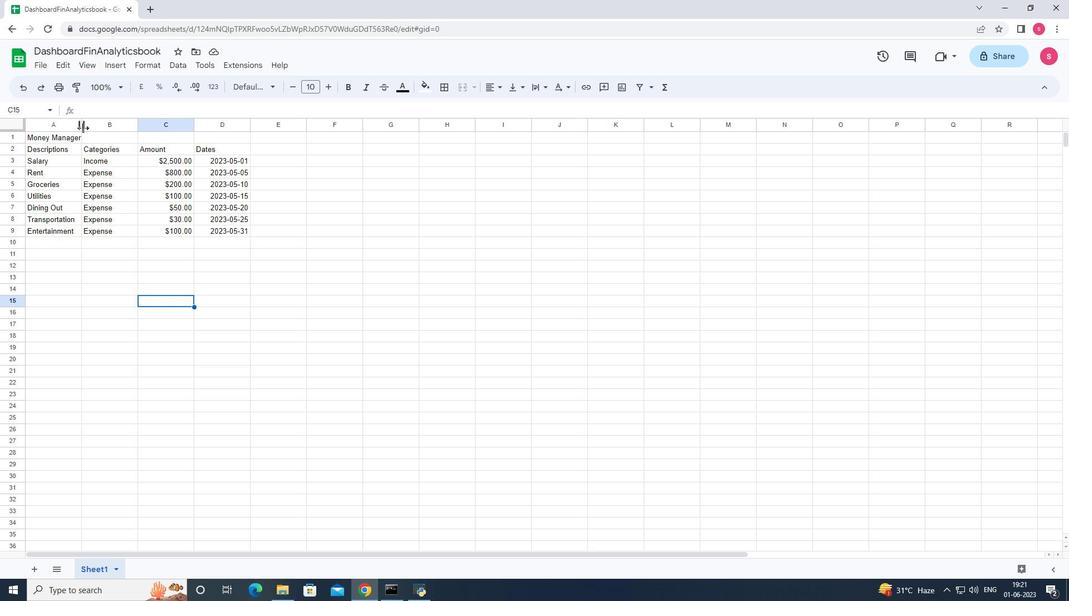 
Action: Mouse moved to (466, 259)
Screenshot: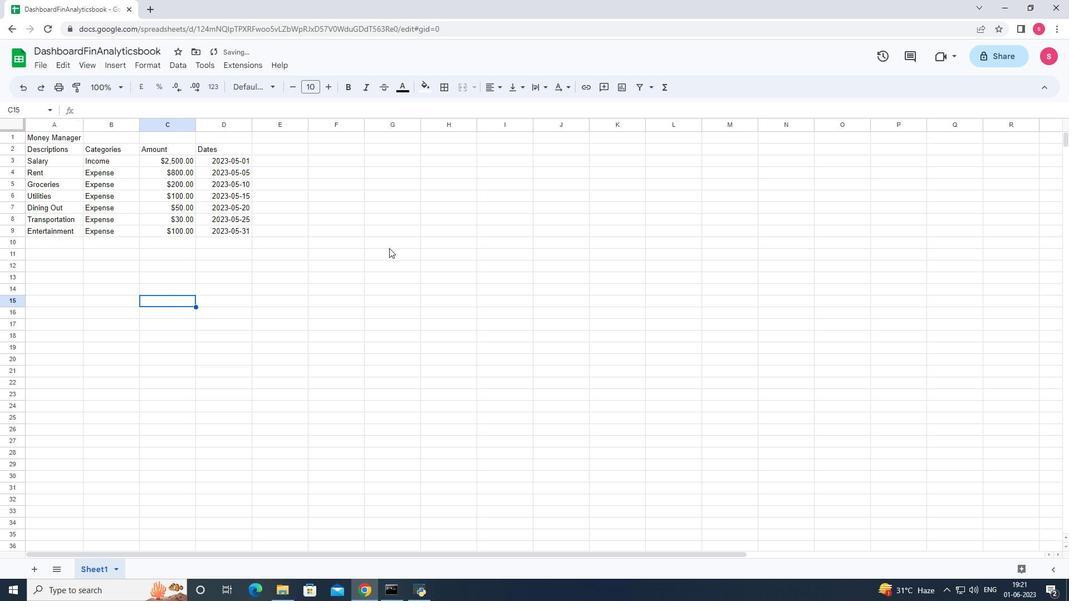 
Action: Mouse pressed left at (466, 259)
Screenshot: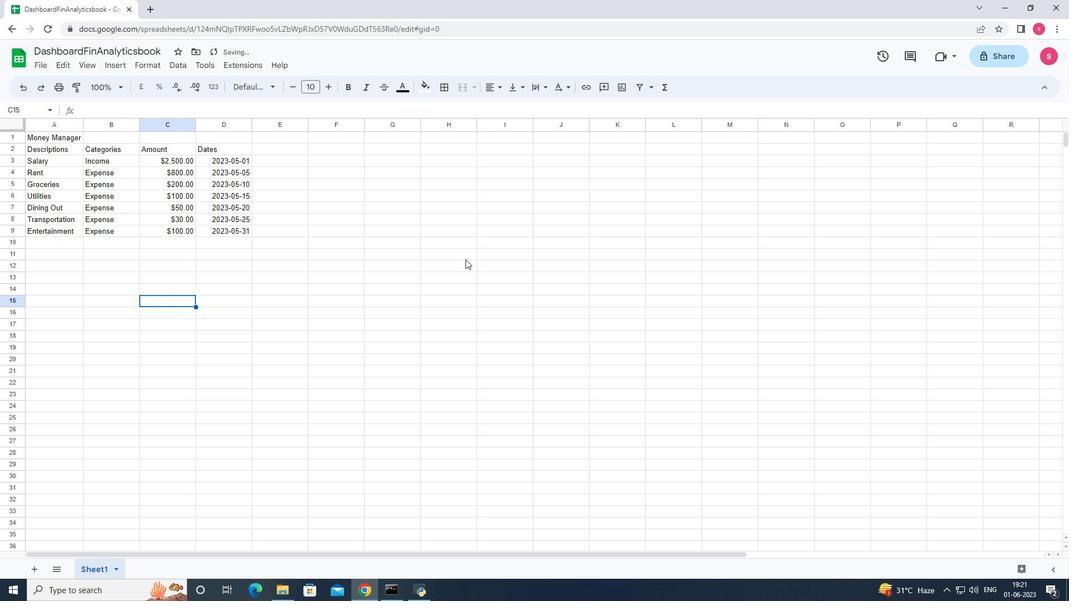 
Action: Mouse moved to (139, 123)
Screenshot: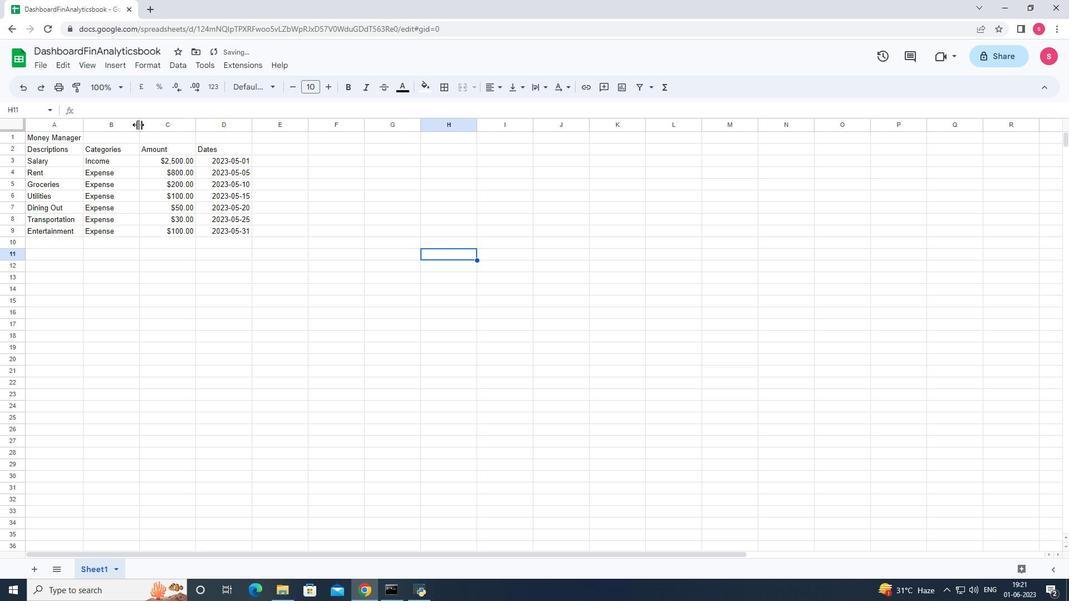
Action: Mouse pressed left at (139, 123)
Screenshot: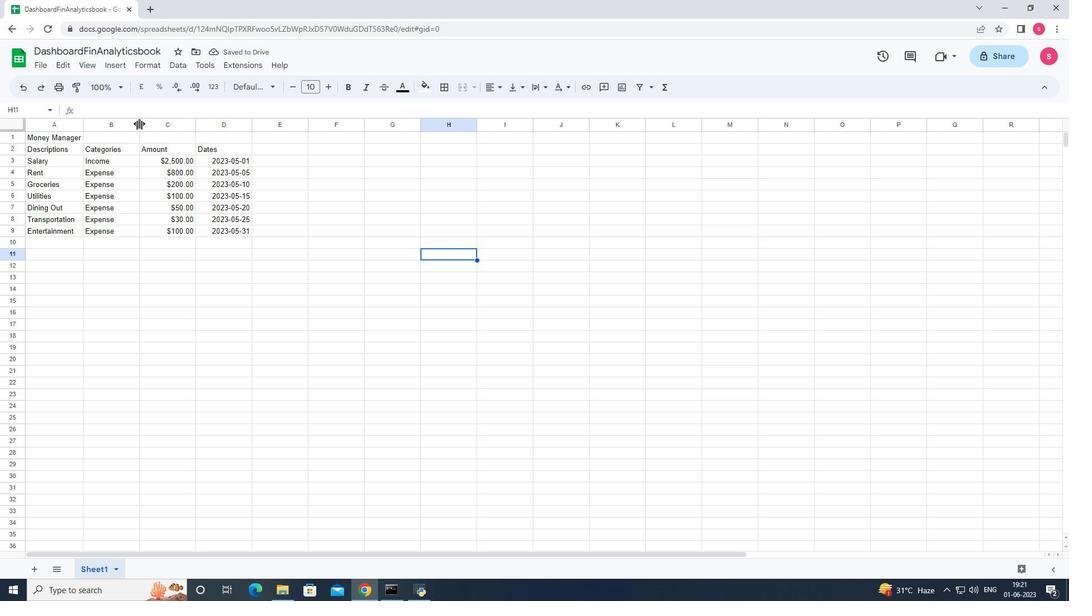 
Action: Mouse pressed left at (139, 123)
Screenshot: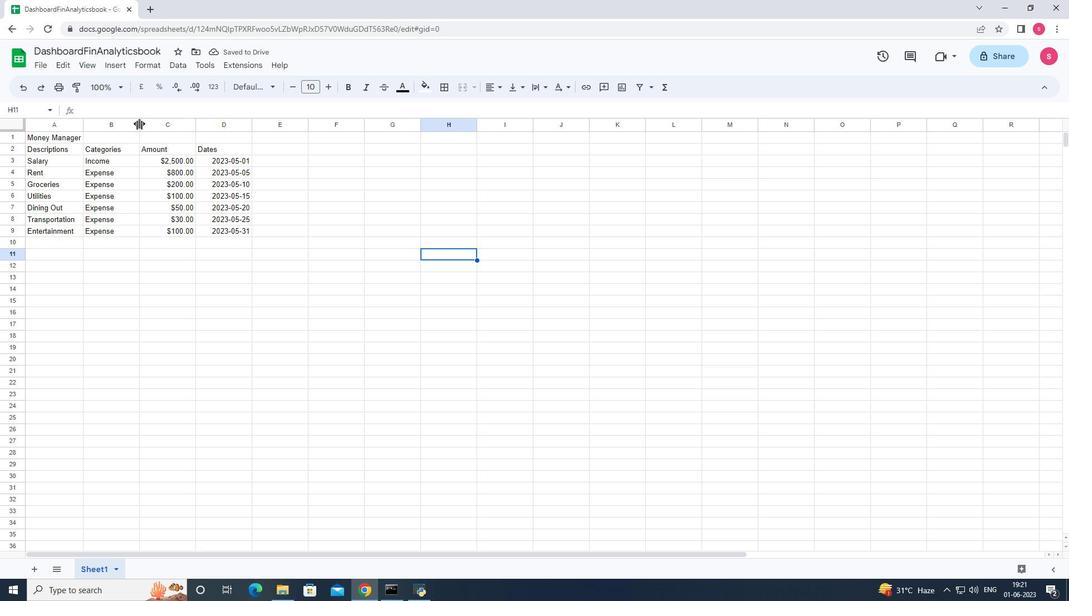 
Action: Mouse moved to (180, 125)
Screenshot: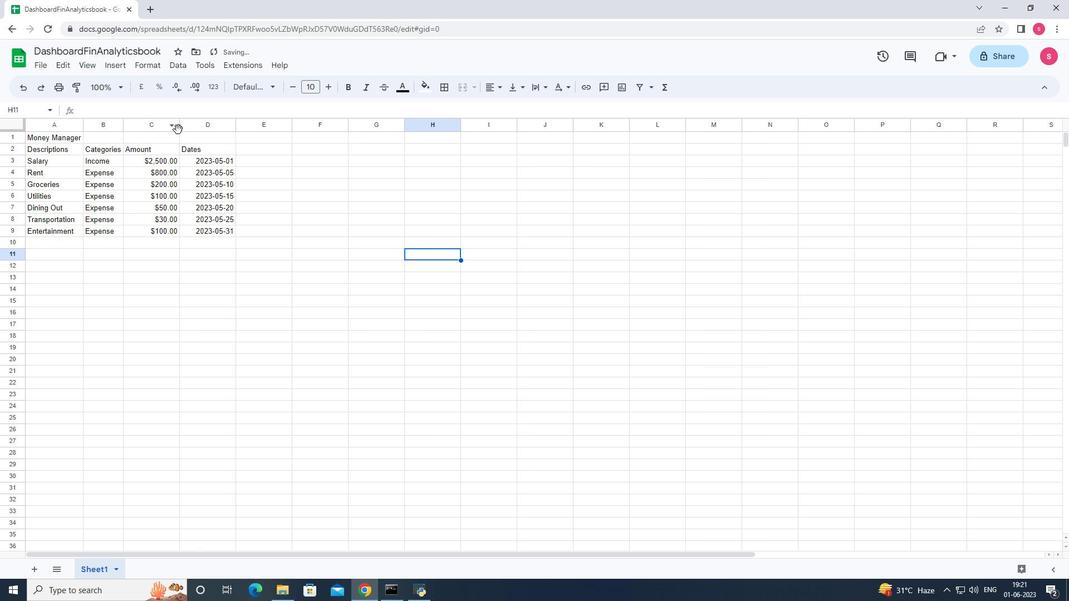 
Action: Mouse pressed left at (180, 125)
Screenshot: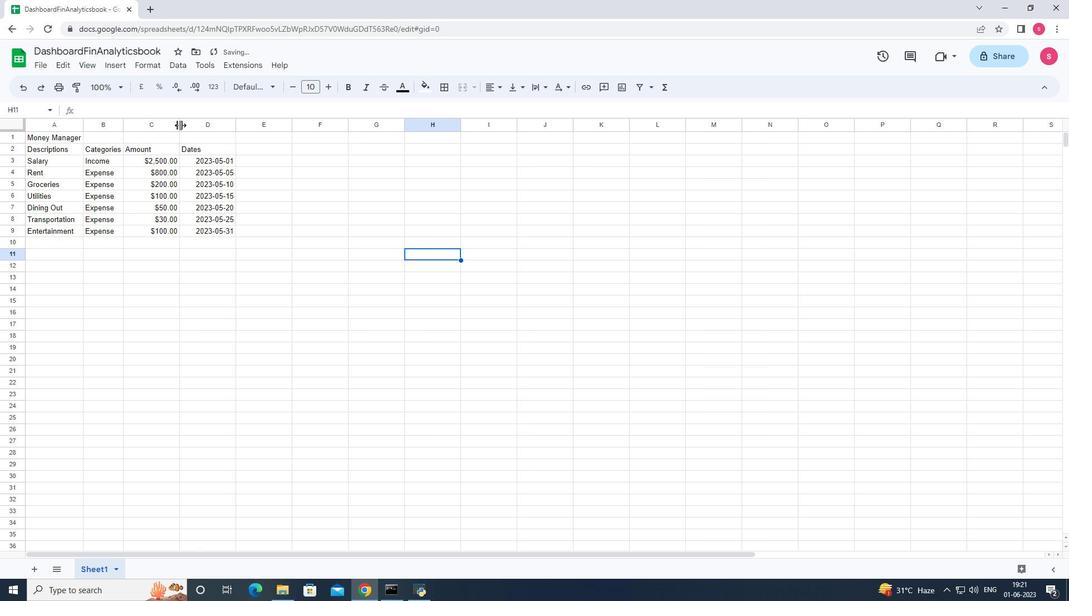 
Action: Mouse pressed left at (180, 125)
Screenshot: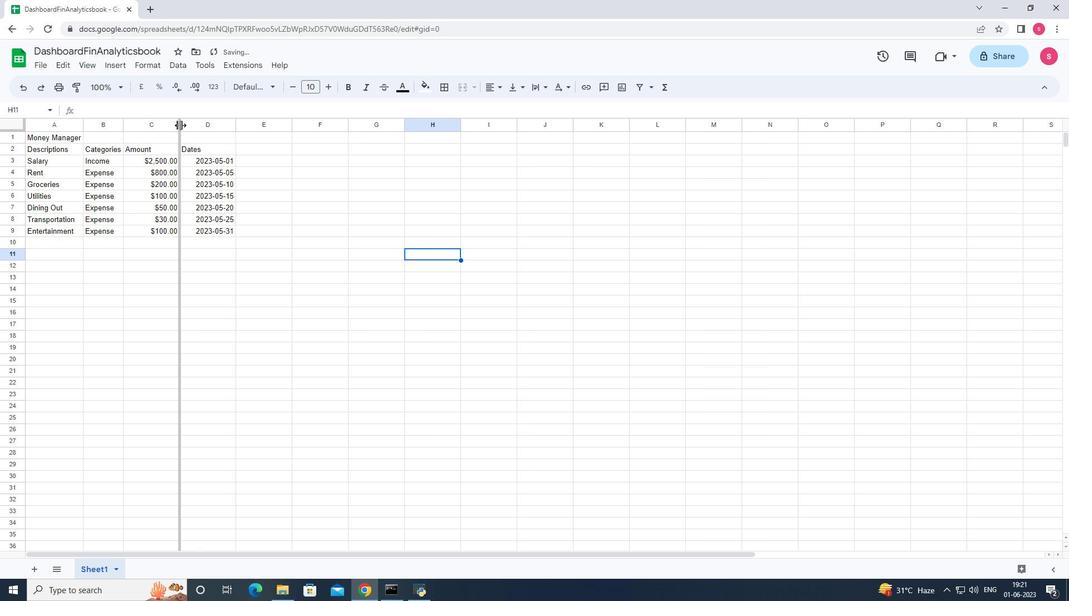 
Action: Mouse moved to (214, 126)
Screenshot: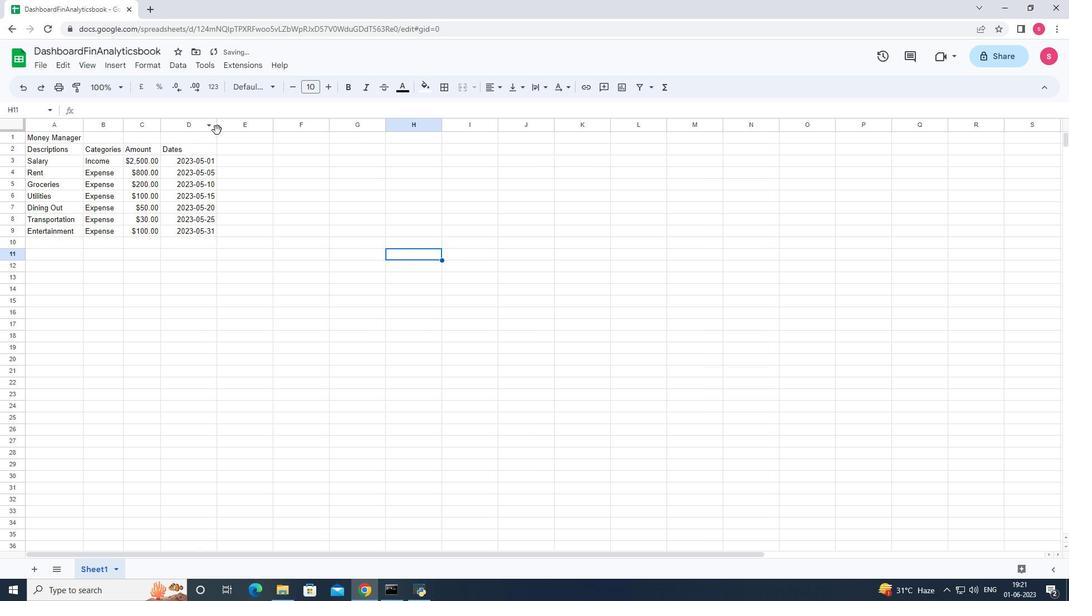 
Action: Mouse pressed left at (214, 126)
Screenshot: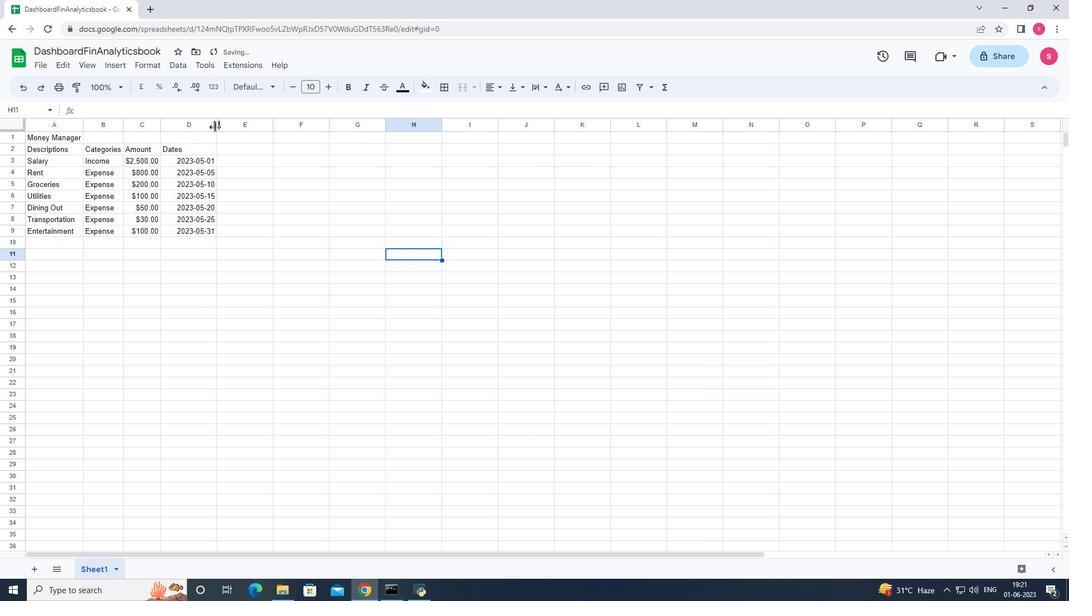 
Action: Mouse pressed left at (214, 126)
Screenshot: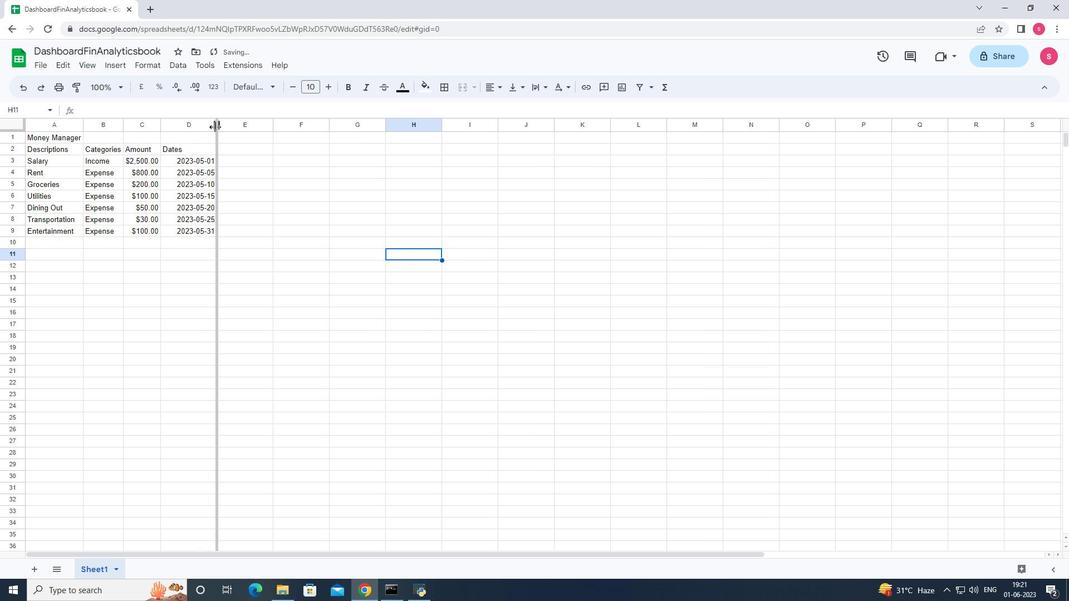 
Action: Mouse moved to (468, 377)
Screenshot: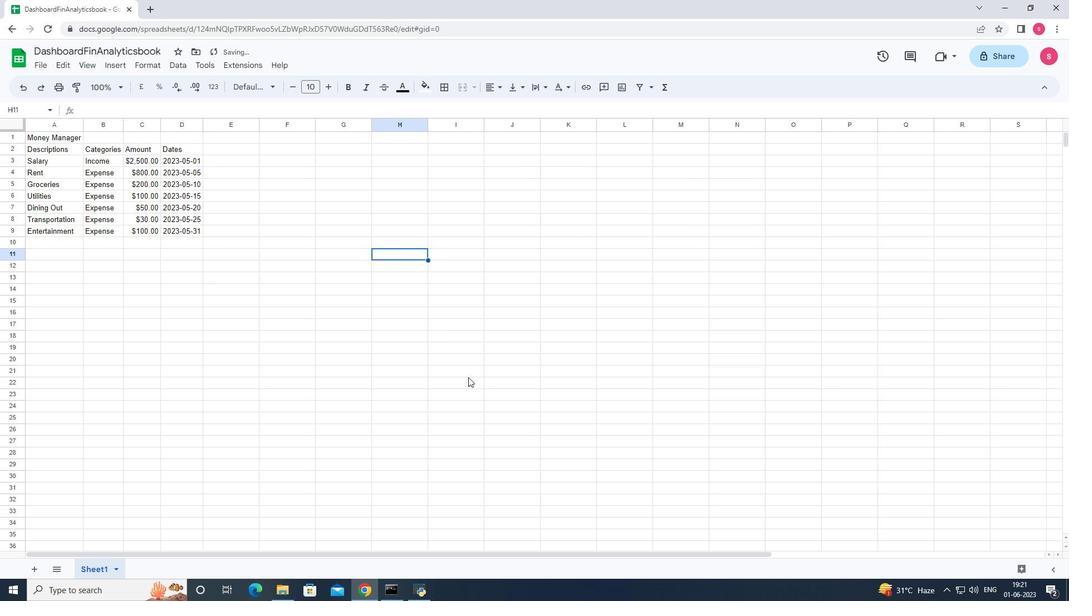 
Action: Key pressed ctrl+S
Screenshot: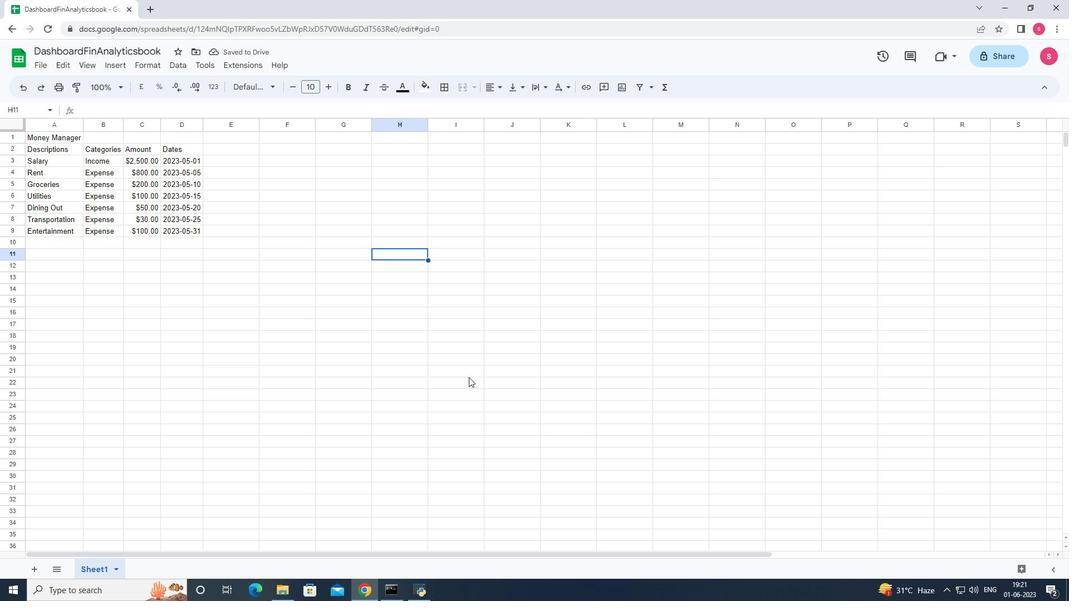 
